 Task: Create a due date automation trigger when advanced on, on the monday before a card is due add fields with custom field "Resume" set to a date more than 1 working days ago at 11:00 AM.
Action: Mouse moved to (1146, 85)
Screenshot: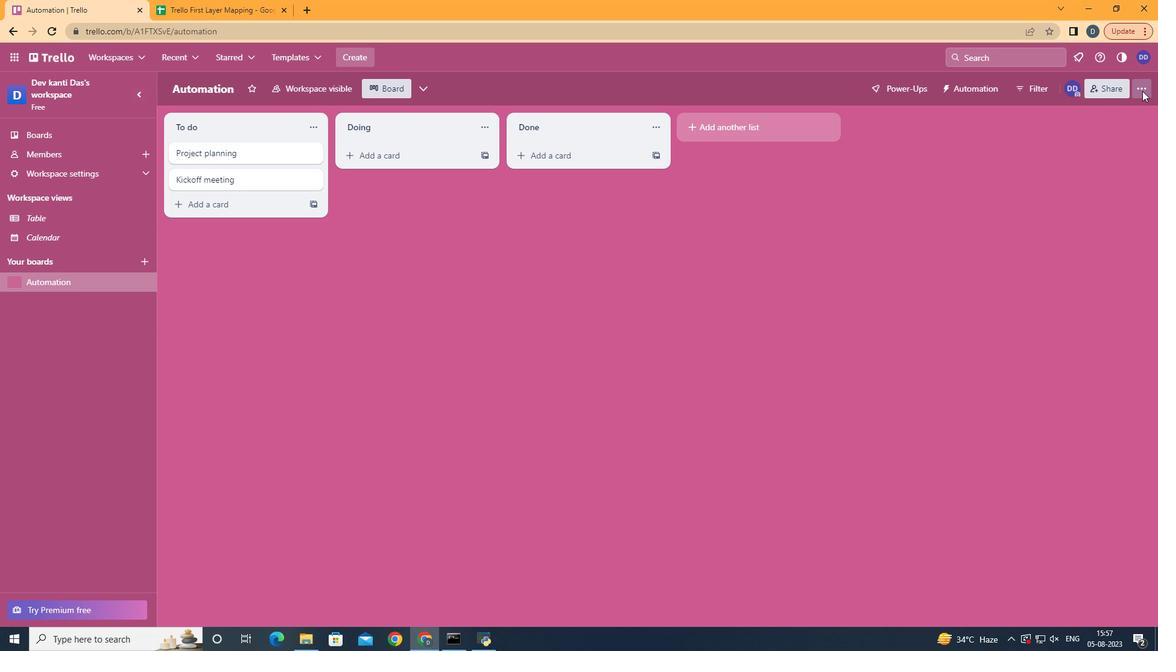 
Action: Mouse pressed left at (1146, 85)
Screenshot: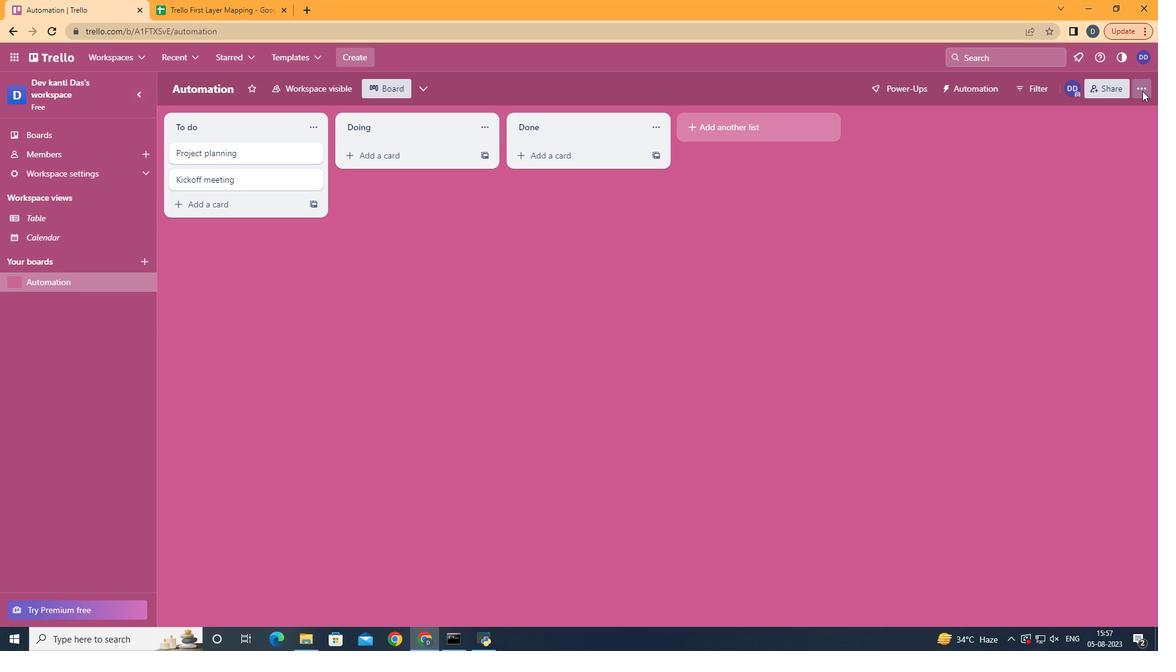 
Action: Mouse moved to (1068, 257)
Screenshot: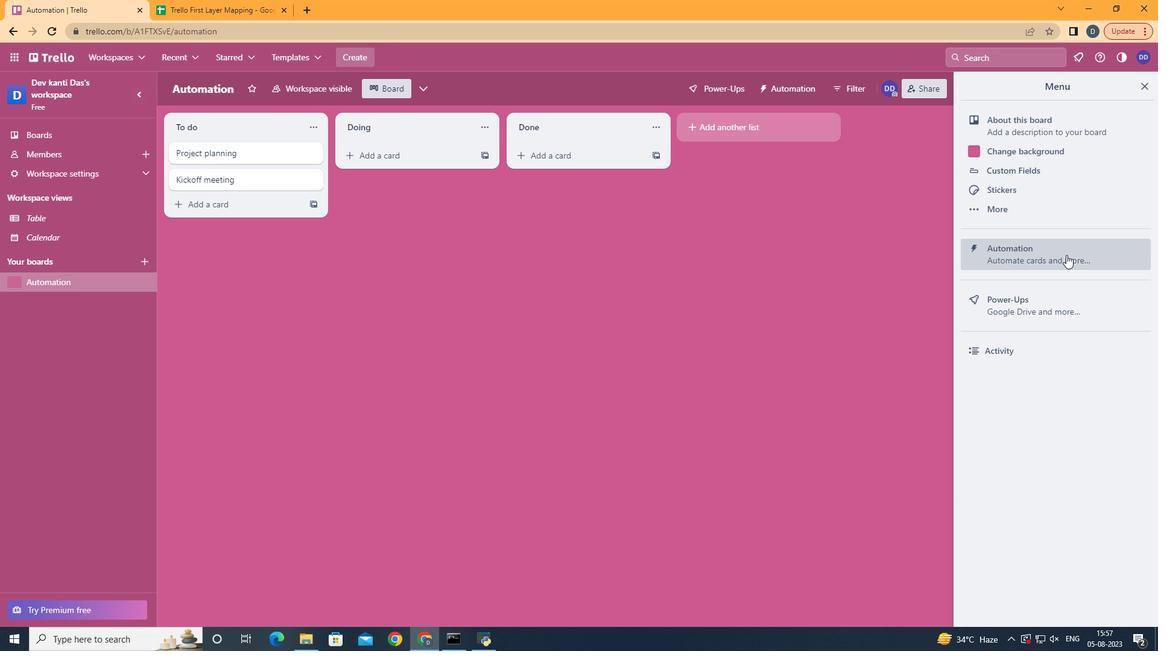 
Action: Mouse pressed left at (1068, 257)
Screenshot: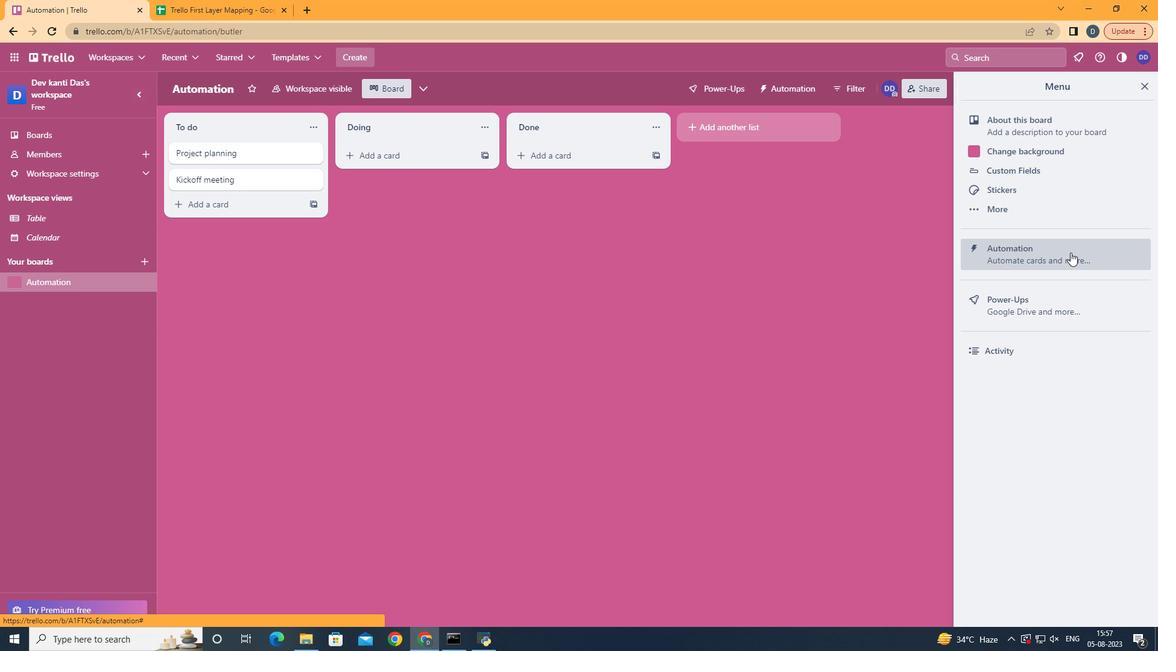 
Action: Mouse moved to (249, 238)
Screenshot: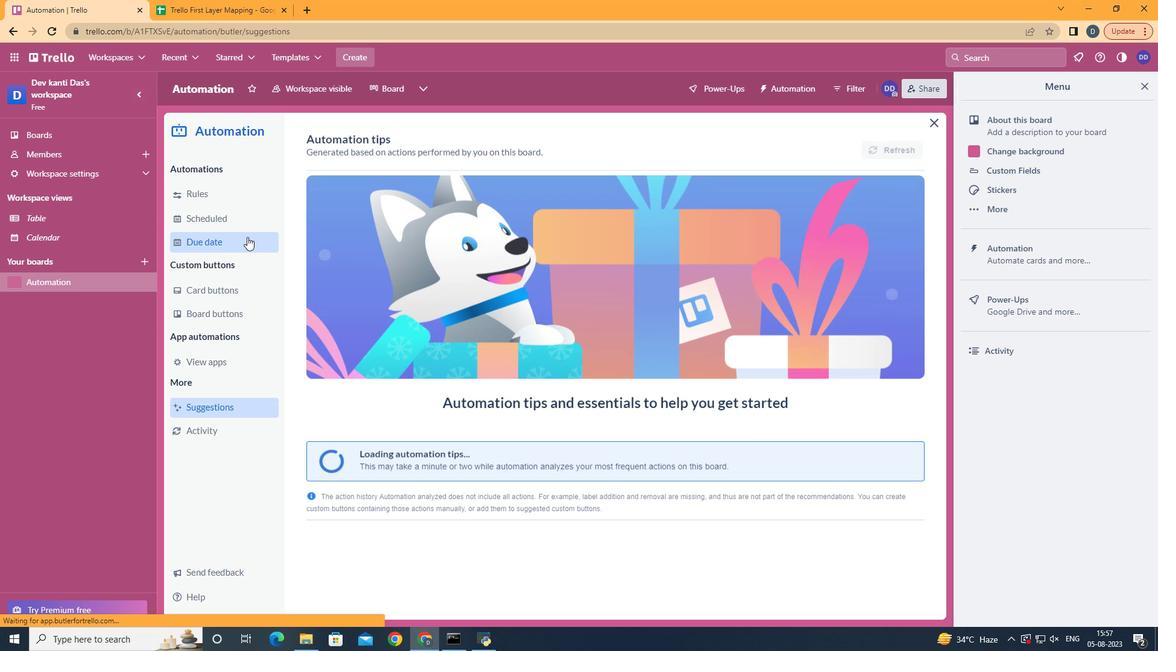 
Action: Mouse pressed left at (249, 238)
Screenshot: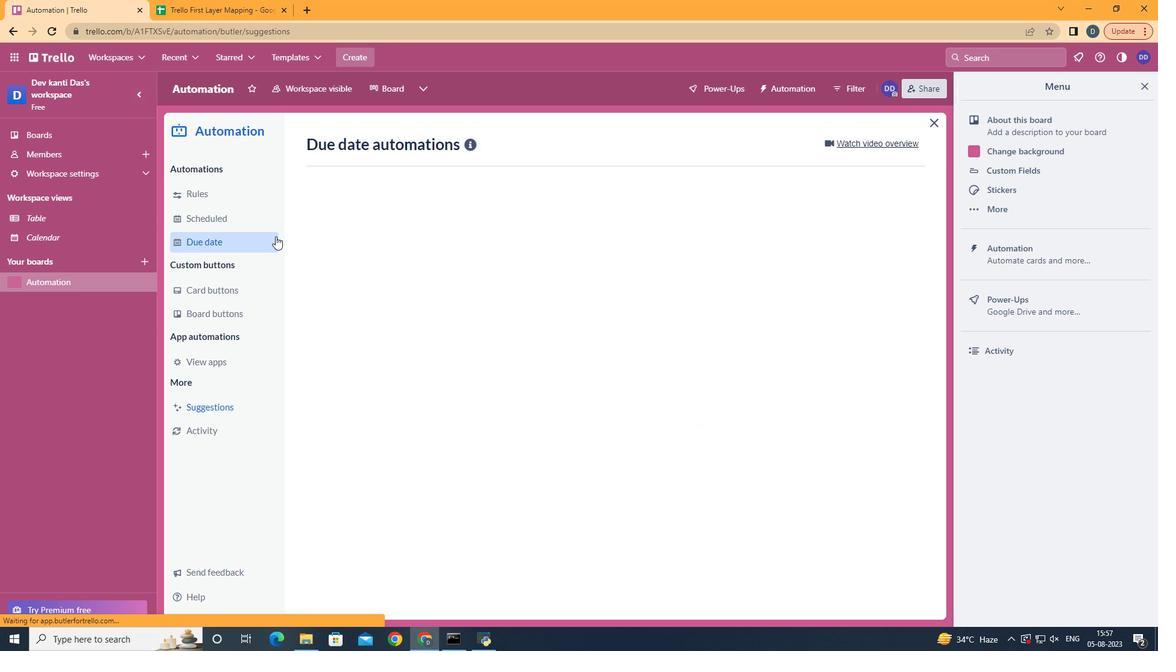 
Action: Mouse moved to (845, 149)
Screenshot: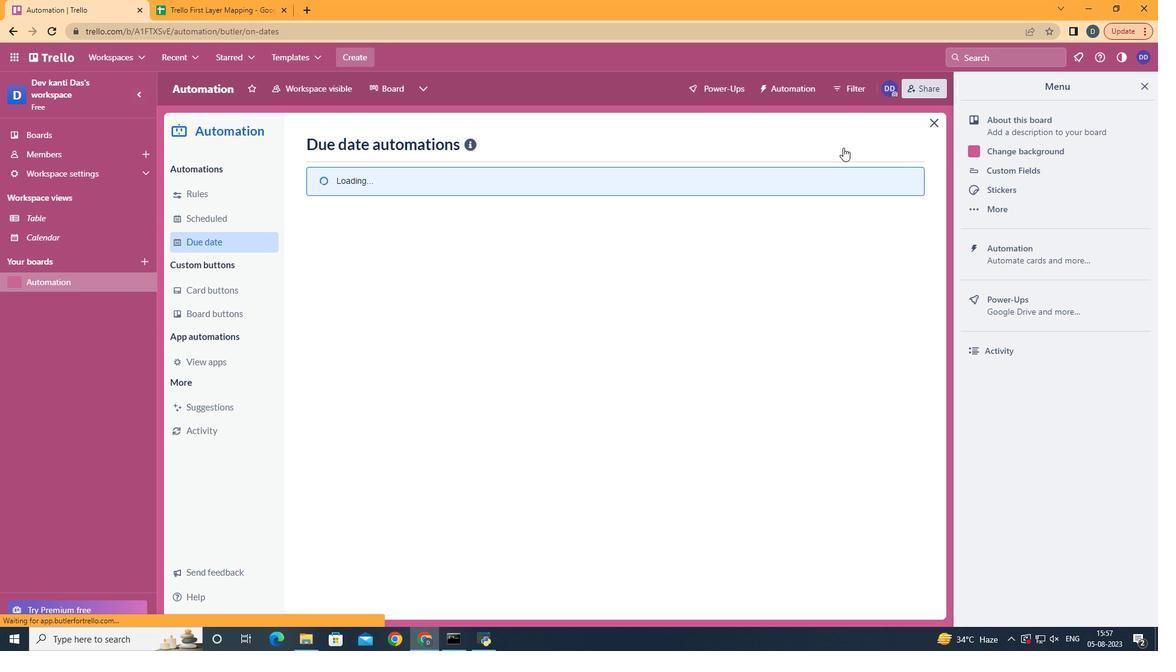 
Action: Mouse pressed left at (845, 149)
Screenshot: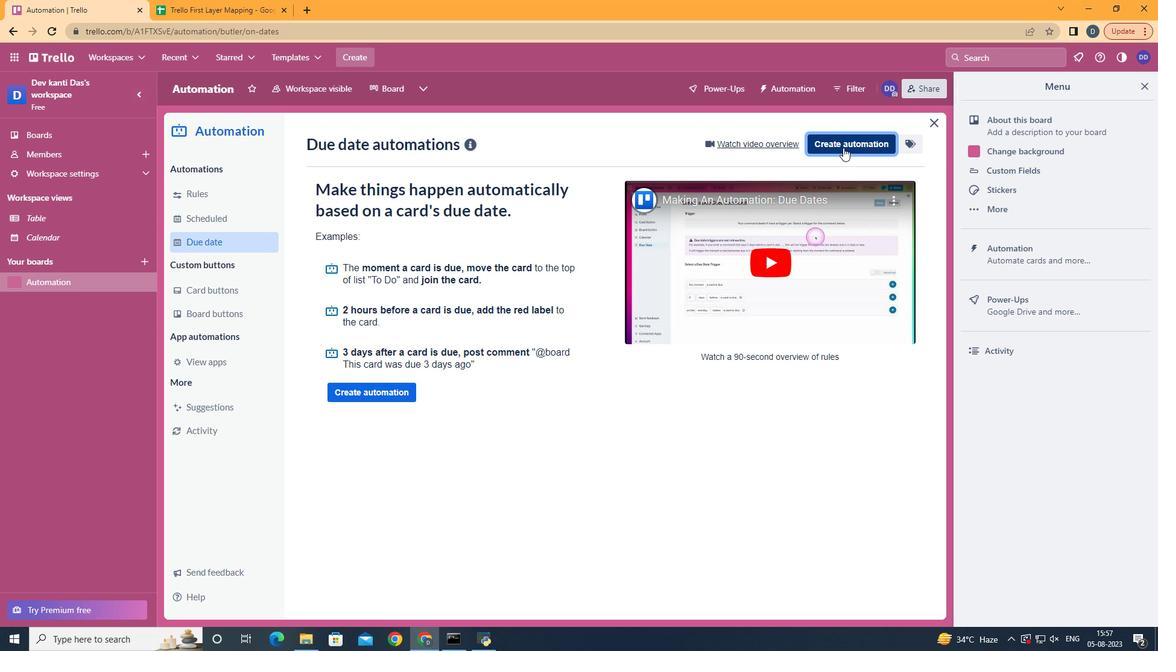 
Action: Mouse moved to (660, 252)
Screenshot: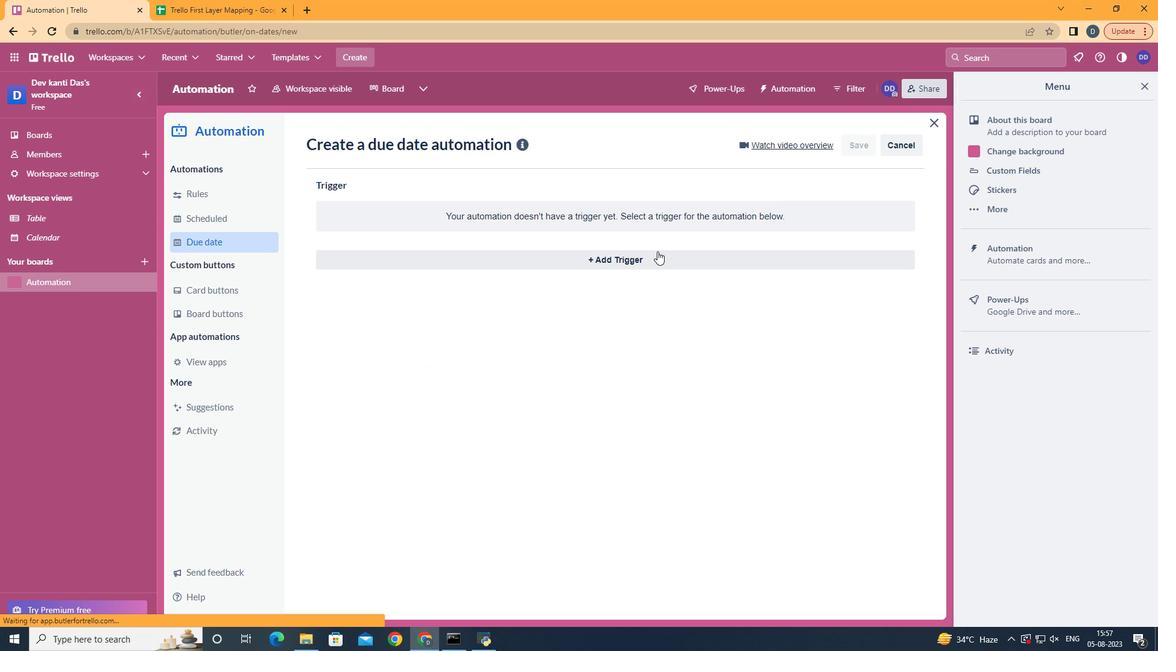 
Action: Mouse pressed left at (660, 252)
Screenshot: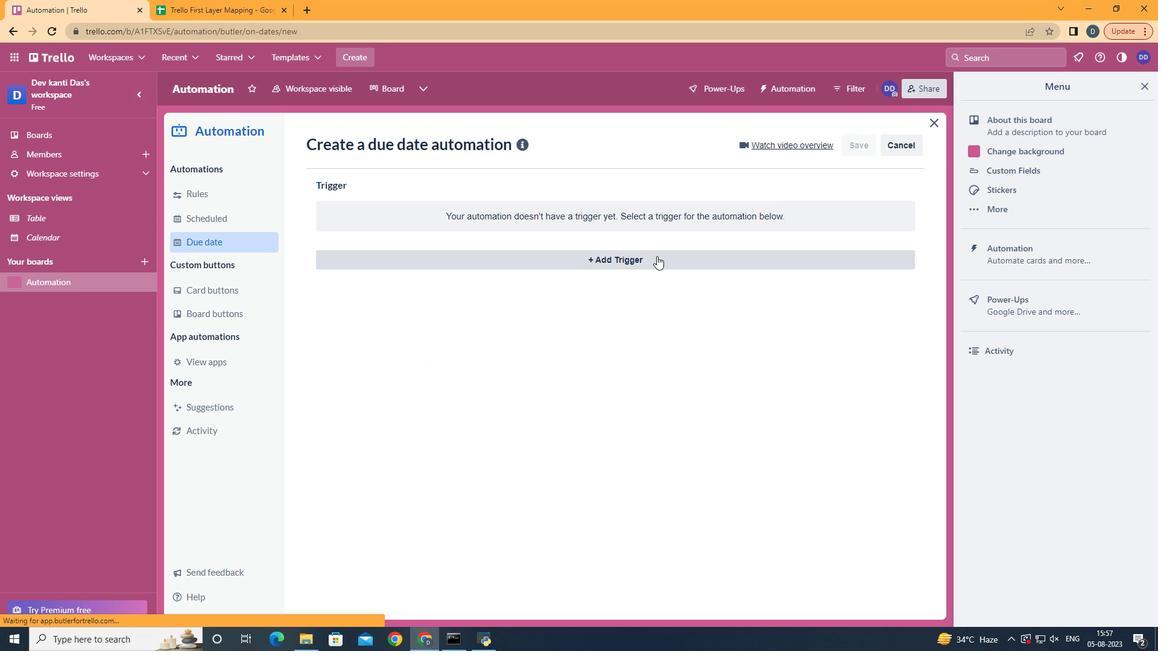 
Action: Mouse moved to (658, 259)
Screenshot: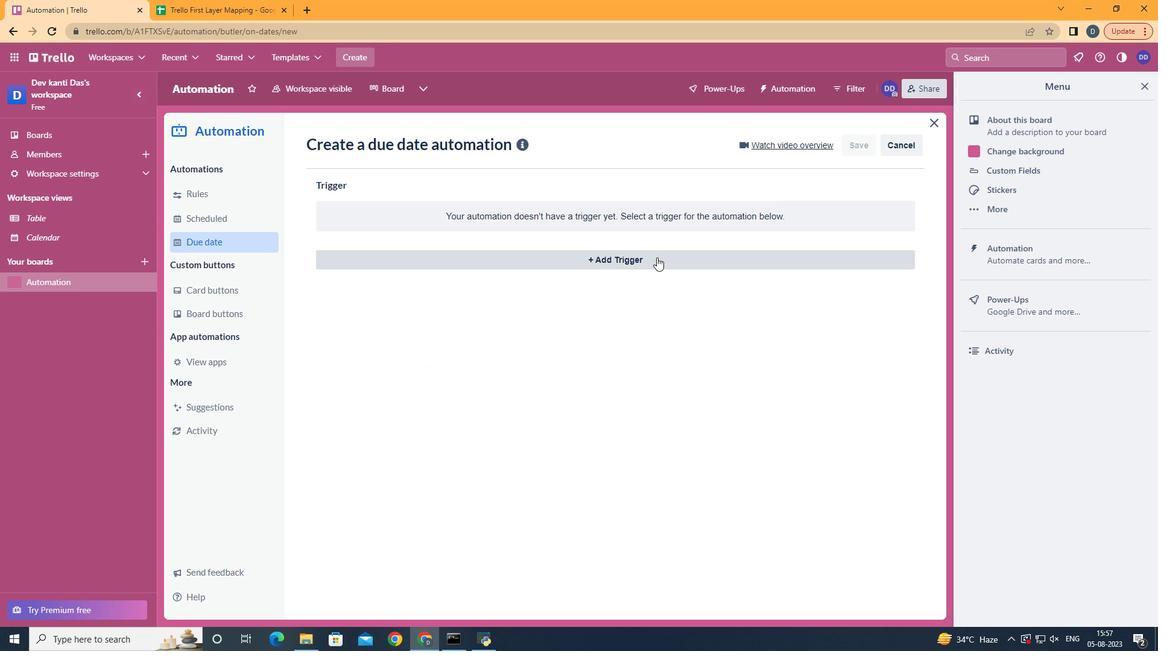 
Action: Mouse pressed left at (658, 259)
Screenshot: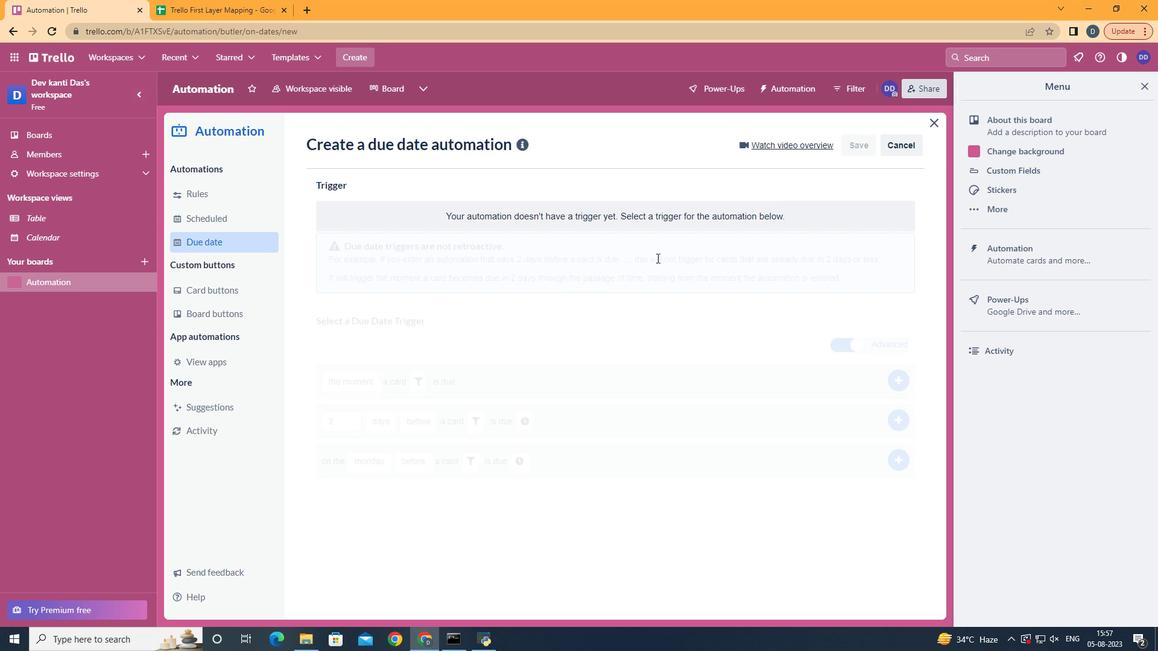 
Action: Mouse moved to (363, 313)
Screenshot: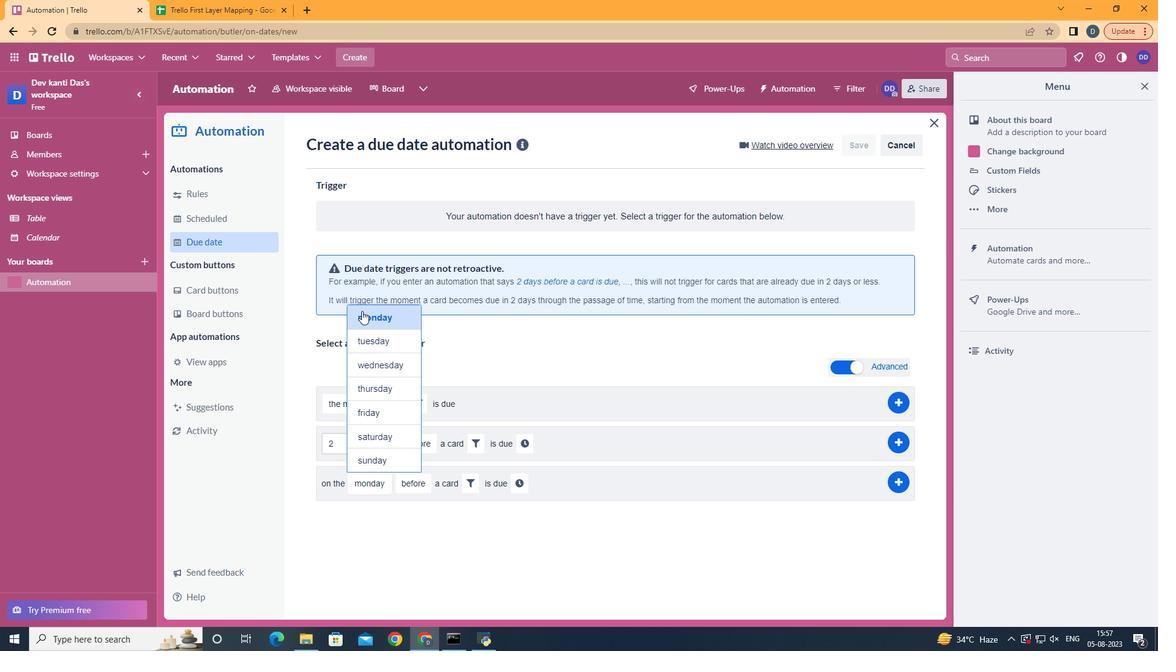 
Action: Mouse pressed left at (363, 313)
Screenshot: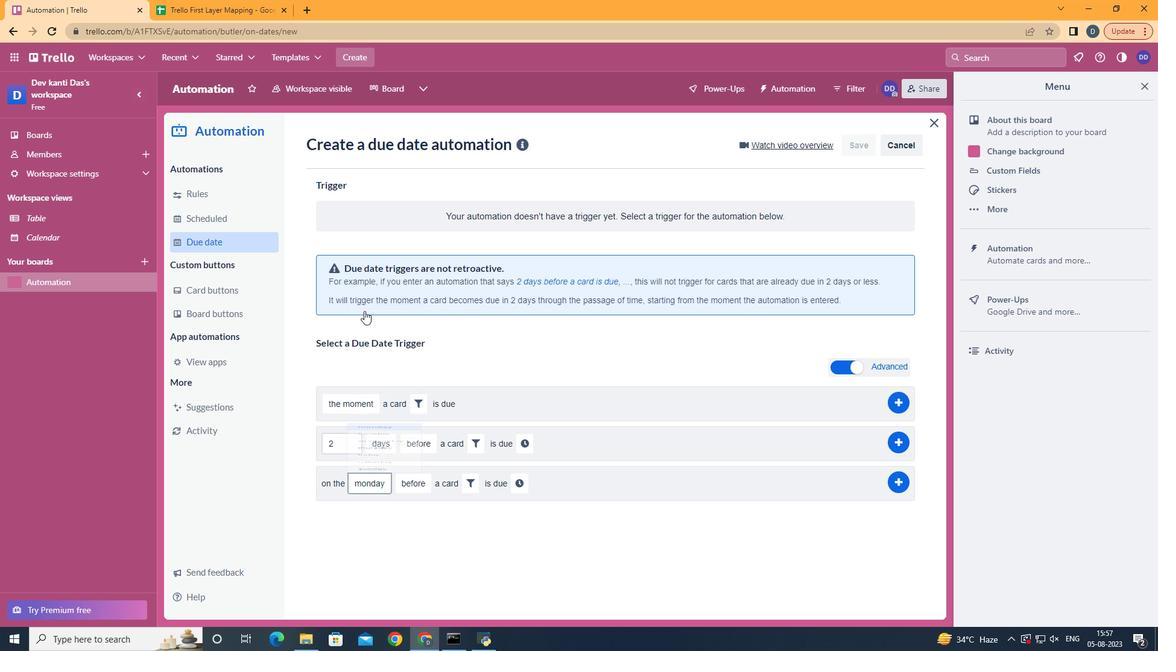 
Action: Mouse moved to (418, 512)
Screenshot: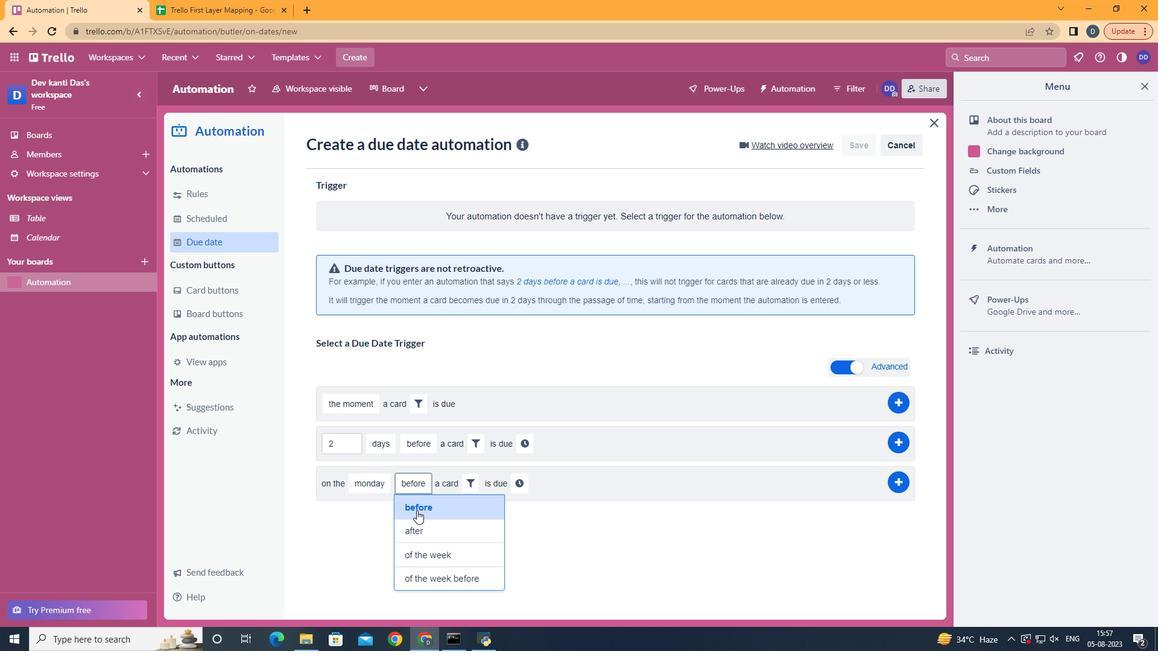 
Action: Mouse pressed left at (418, 512)
Screenshot: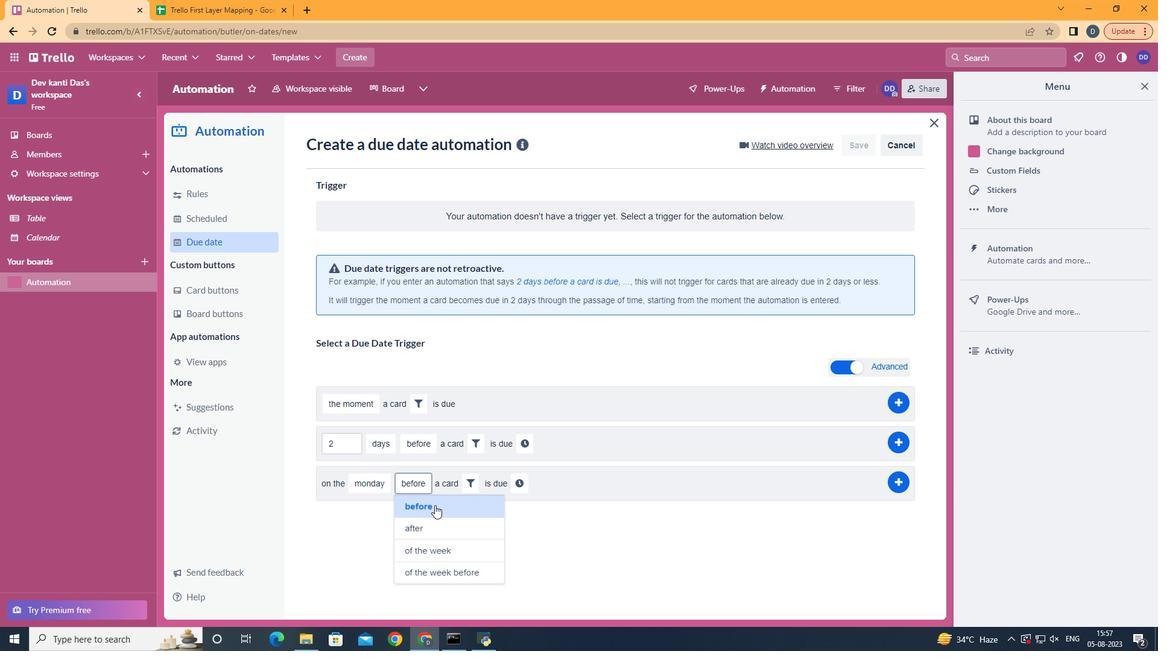 
Action: Mouse moved to (471, 491)
Screenshot: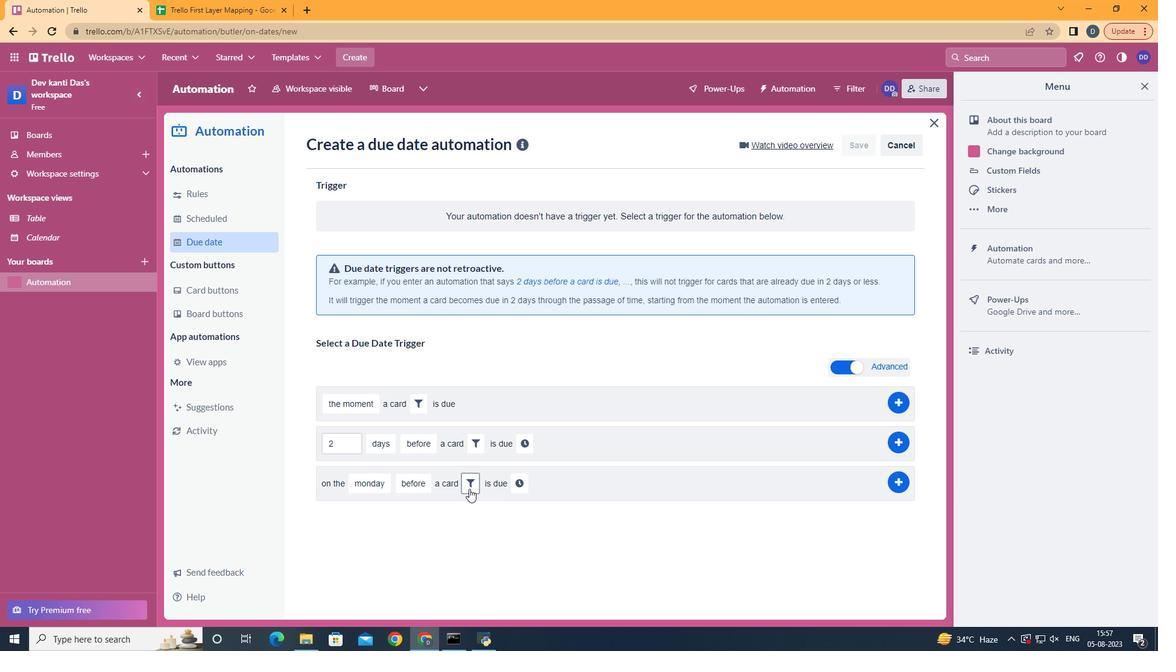 
Action: Mouse pressed left at (471, 491)
Screenshot: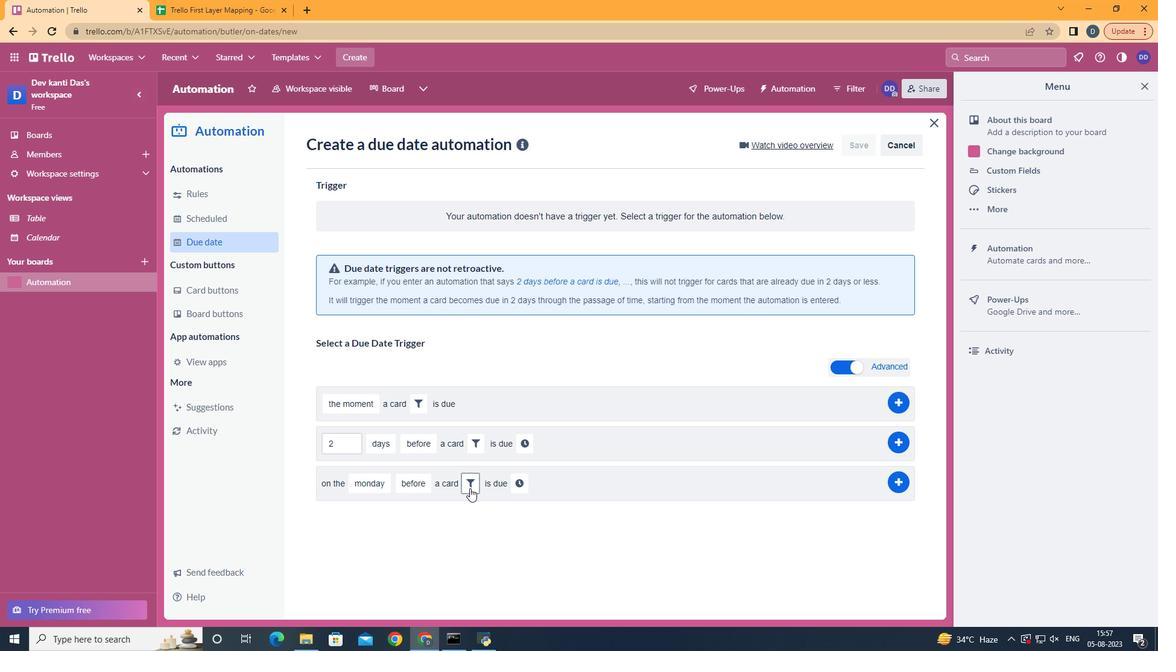 
Action: Mouse moved to (664, 527)
Screenshot: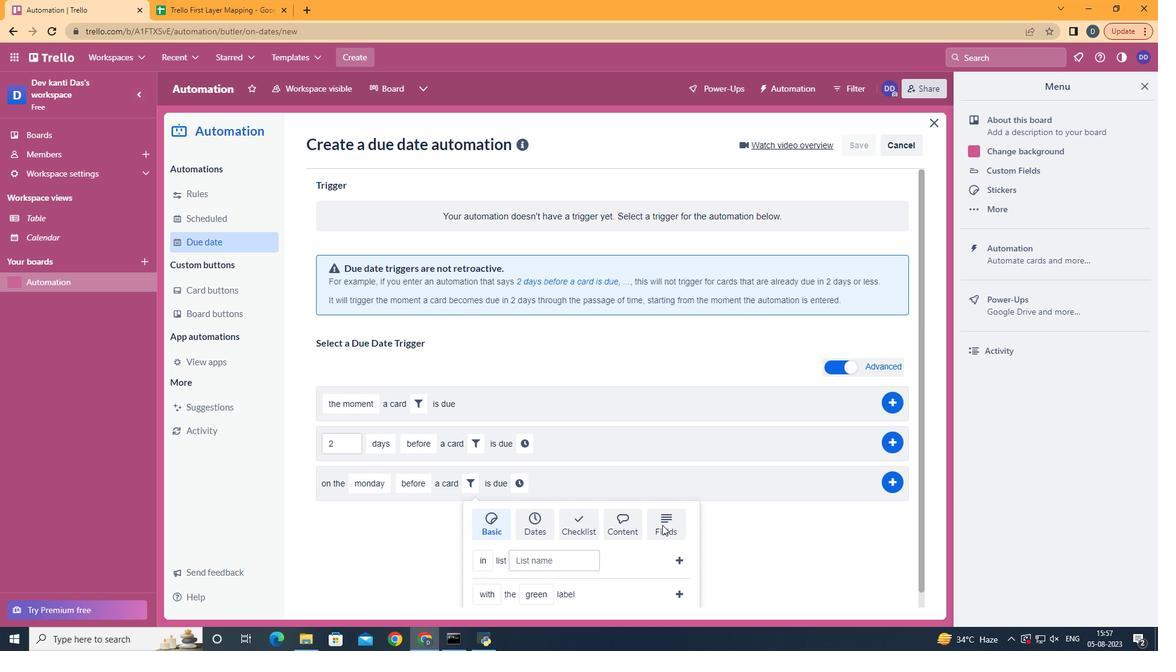 
Action: Mouse pressed left at (664, 527)
Screenshot: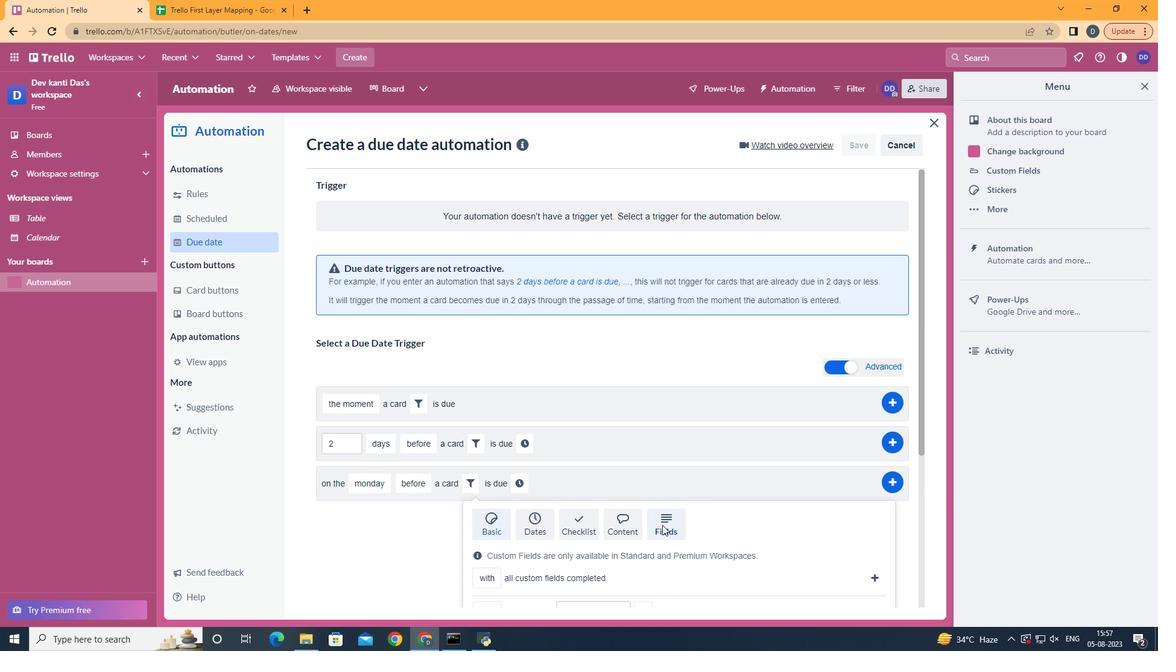 
Action: Mouse scrolled (664, 526) with delta (0, 0)
Screenshot: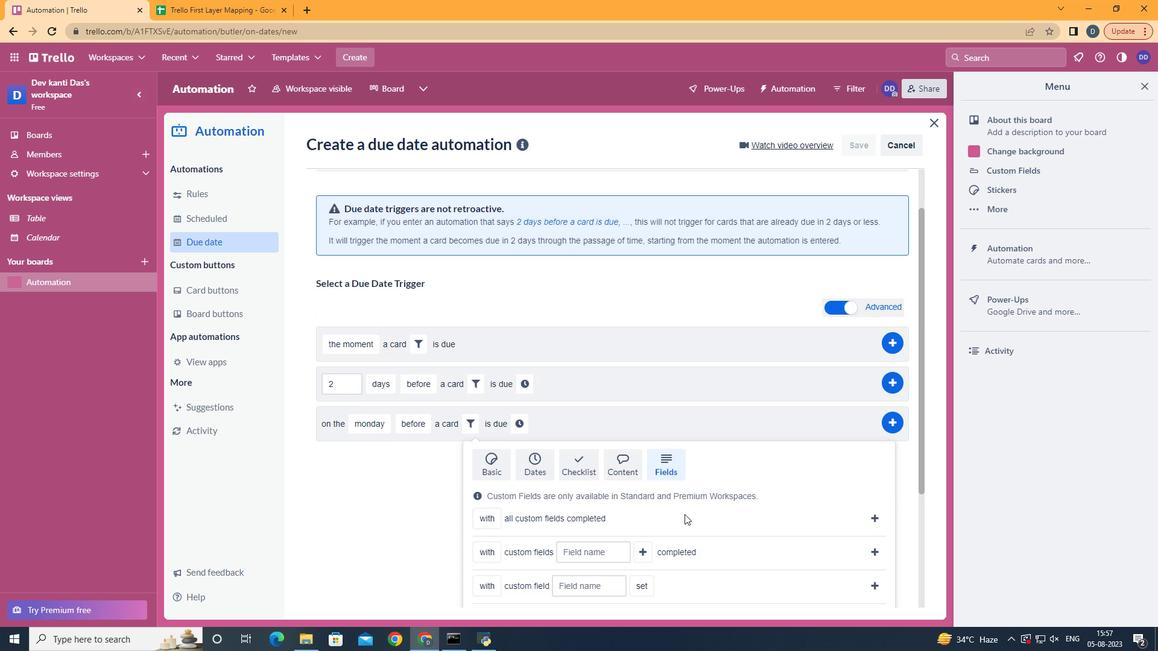 
Action: Mouse scrolled (664, 526) with delta (0, 0)
Screenshot: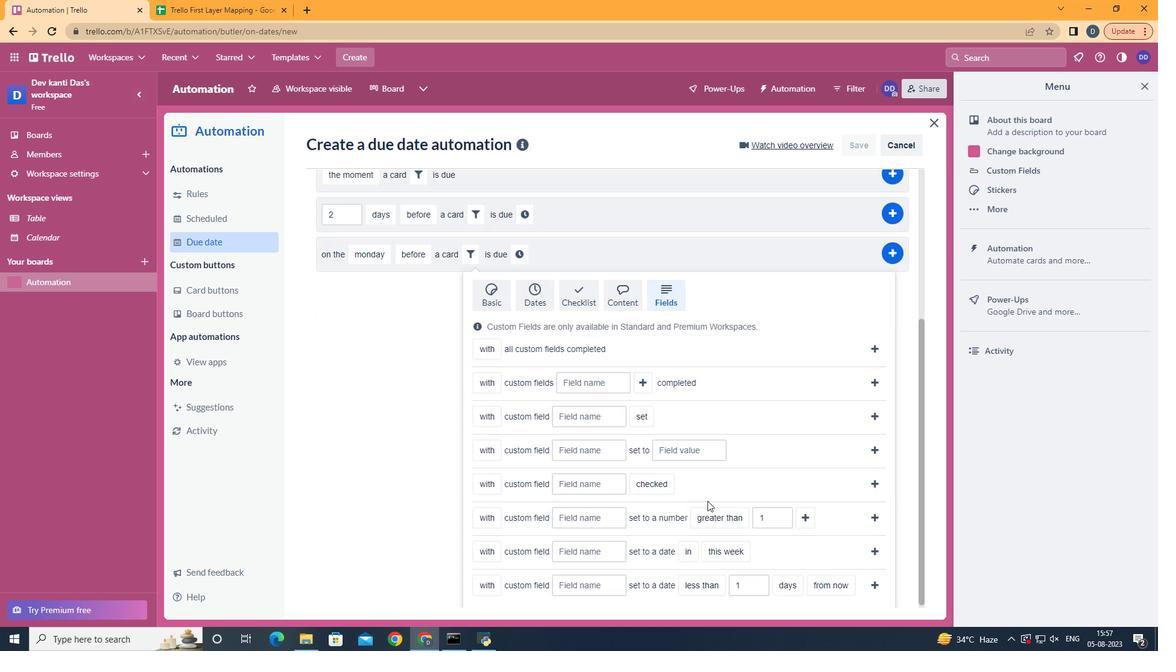 
Action: Mouse scrolled (664, 526) with delta (0, 0)
Screenshot: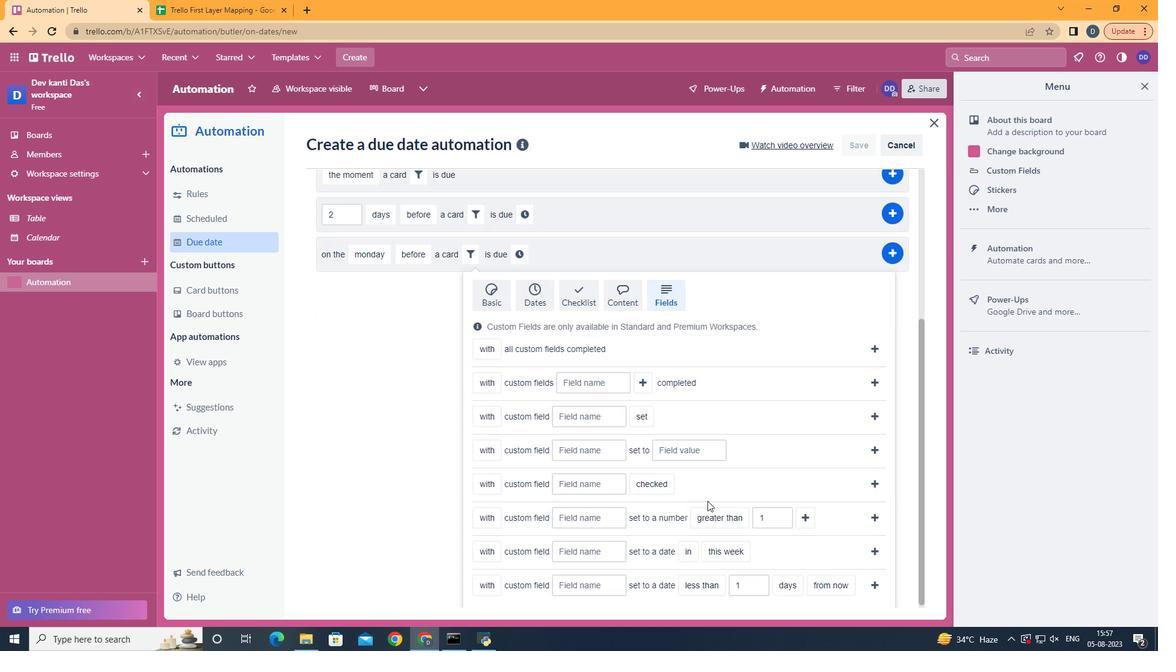 
Action: Mouse scrolled (664, 526) with delta (0, 0)
Screenshot: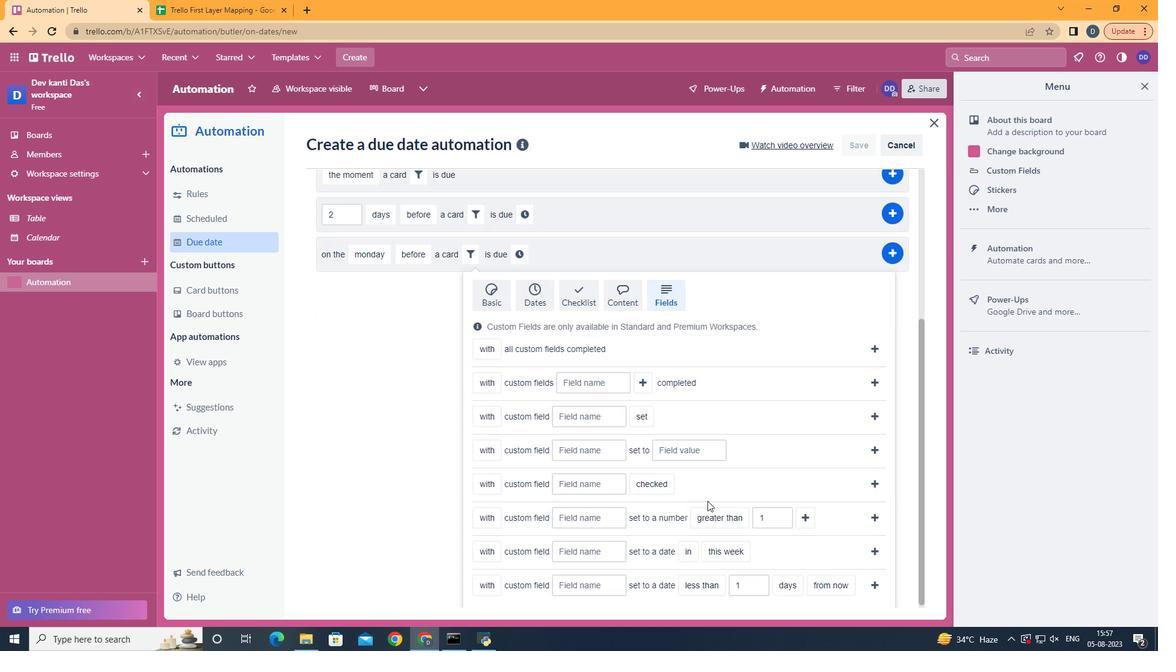 
Action: Mouse scrolled (664, 526) with delta (0, 0)
Screenshot: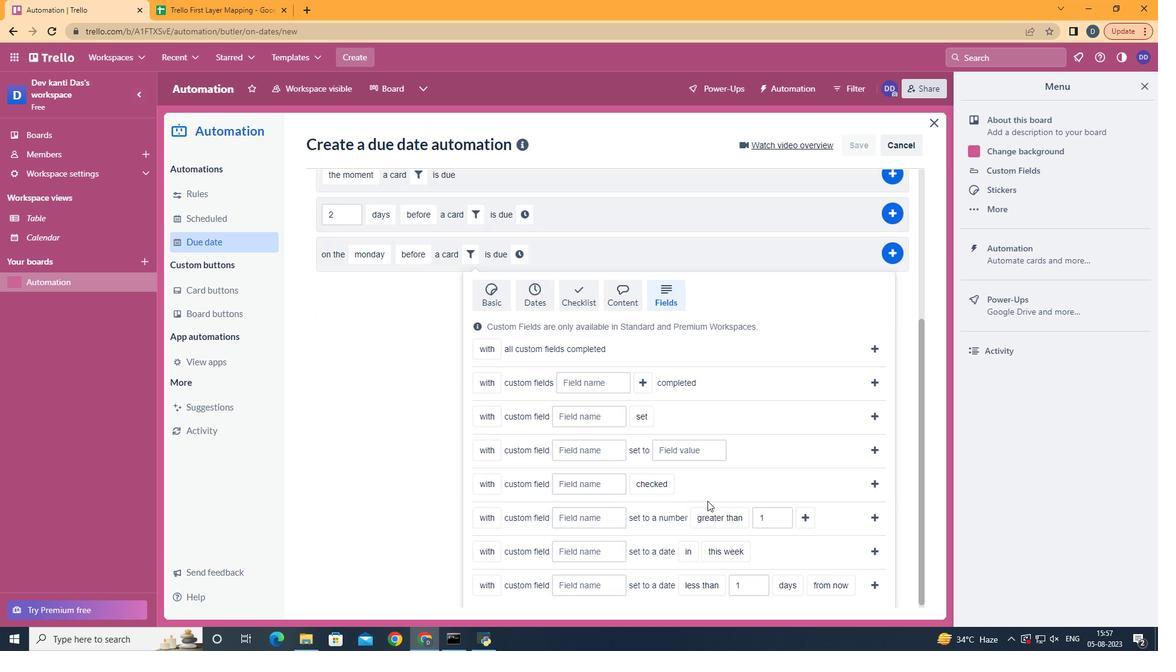 
Action: Mouse scrolled (664, 526) with delta (0, 0)
Screenshot: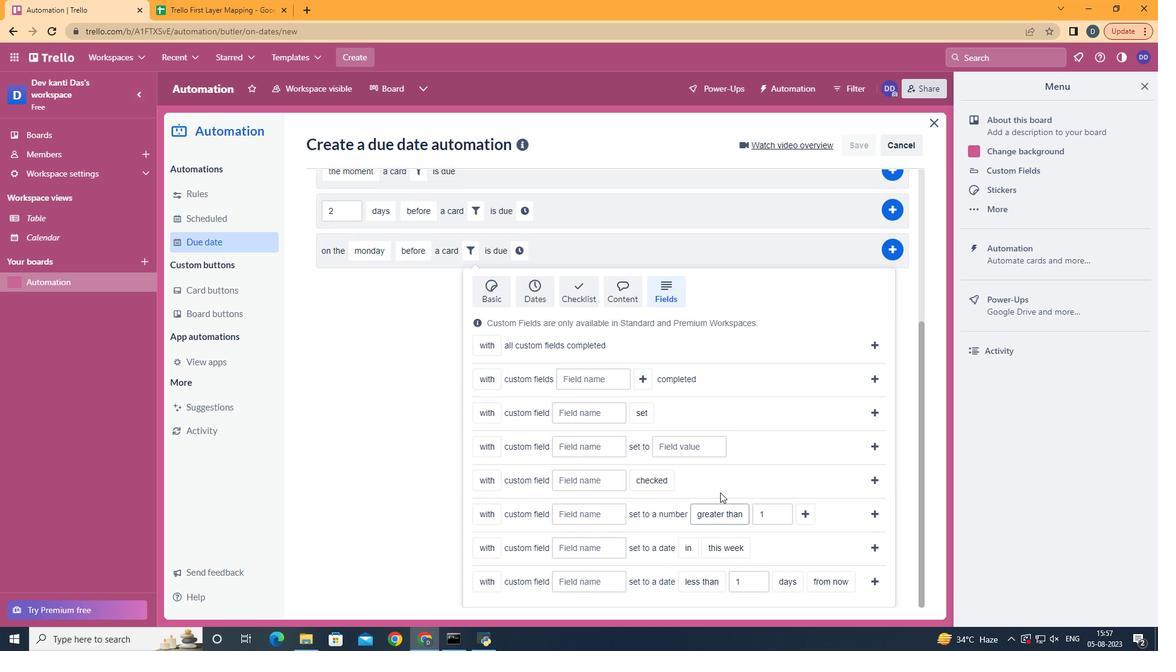 
Action: Mouse moved to (512, 539)
Screenshot: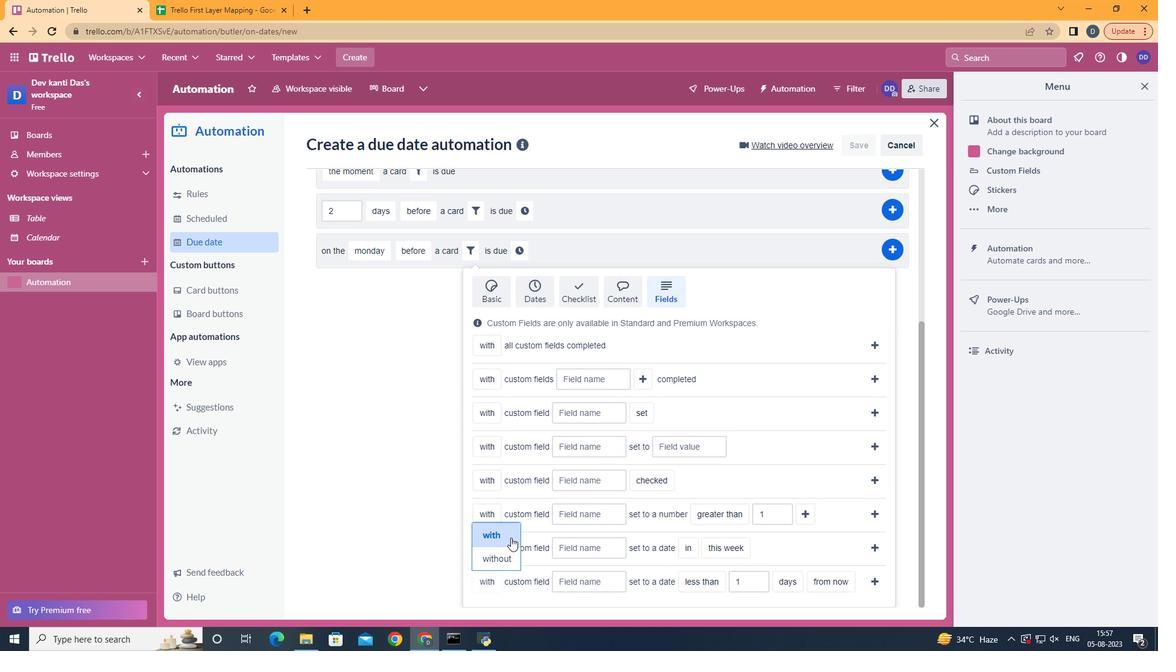
Action: Mouse pressed left at (512, 539)
Screenshot: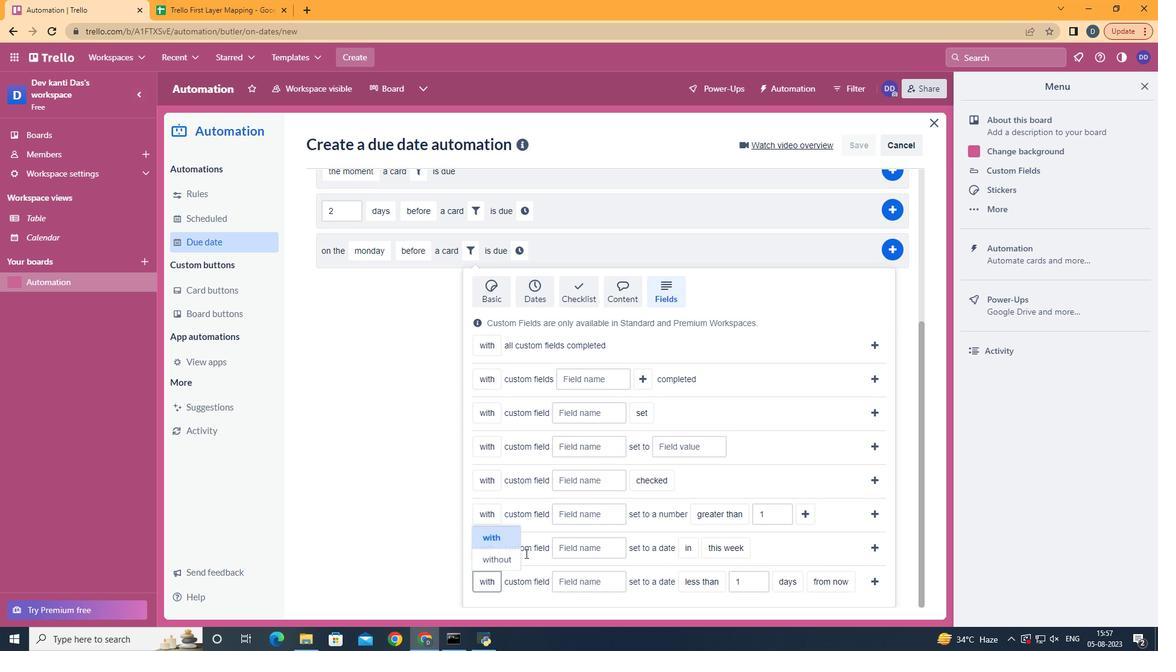 
Action: Mouse moved to (596, 581)
Screenshot: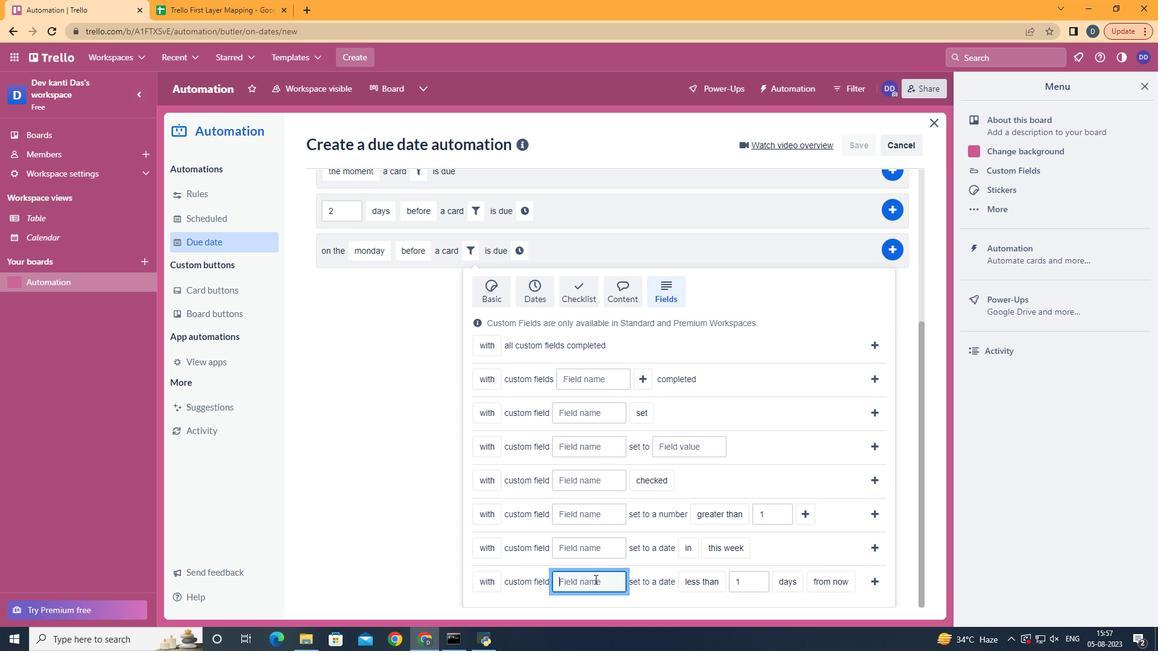 
Action: Mouse pressed left at (596, 581)
Screenshot: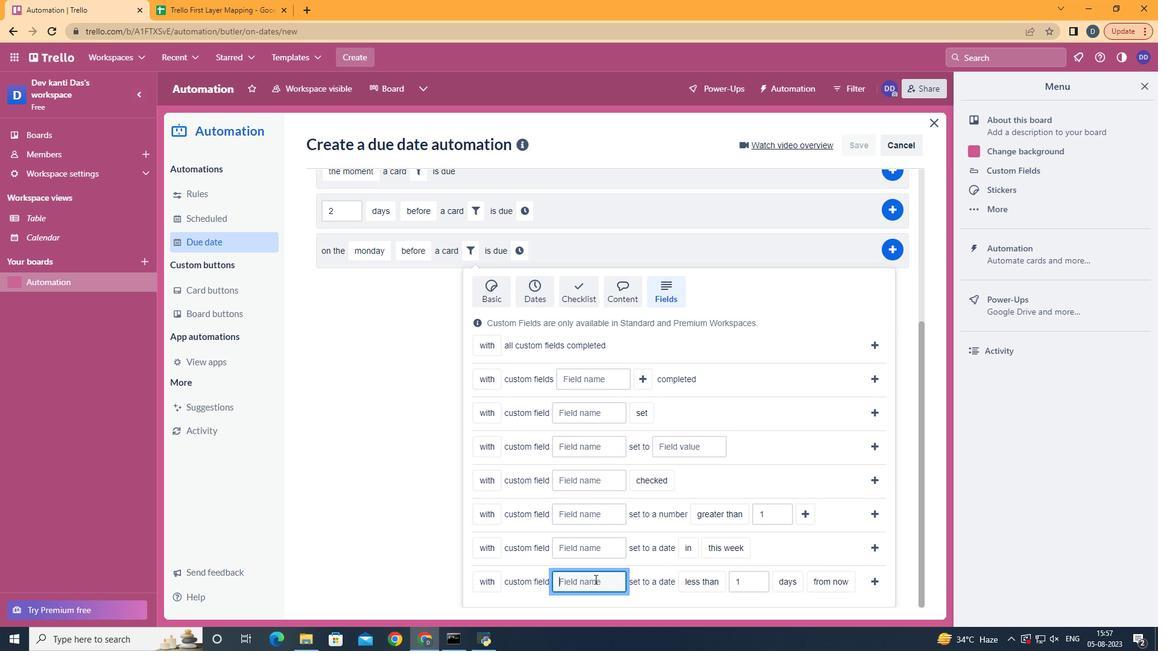 
Action: Key pressed <Key.shift>Resume
Screenshot: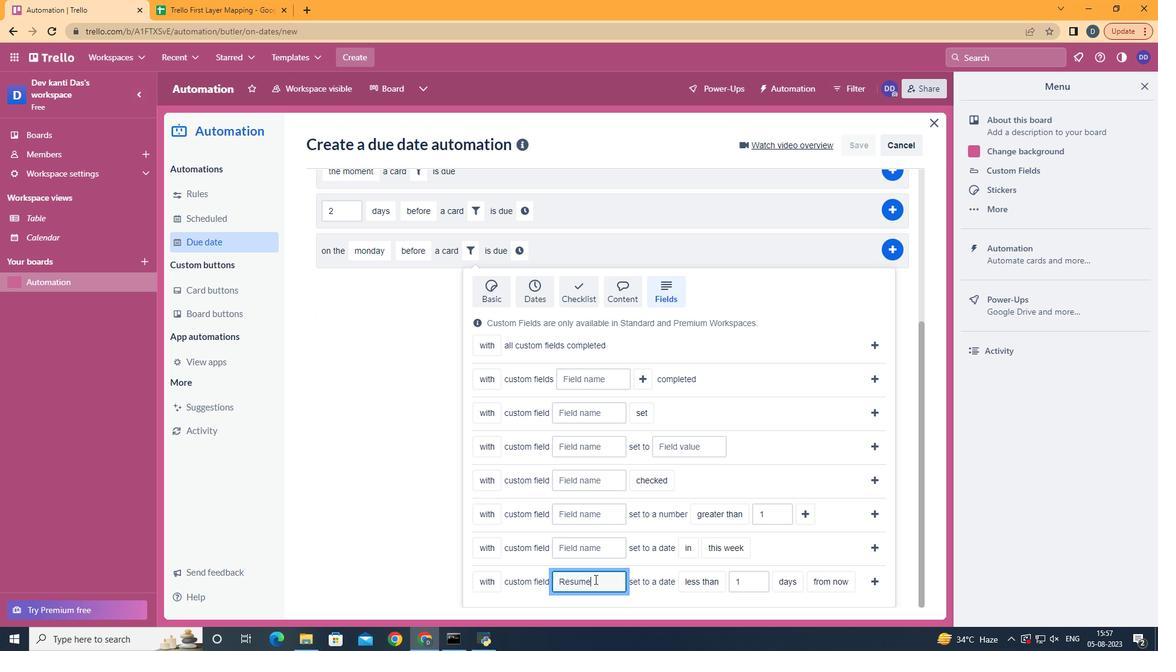 
Action: Mouse moved to (710, 535)
Screenshot: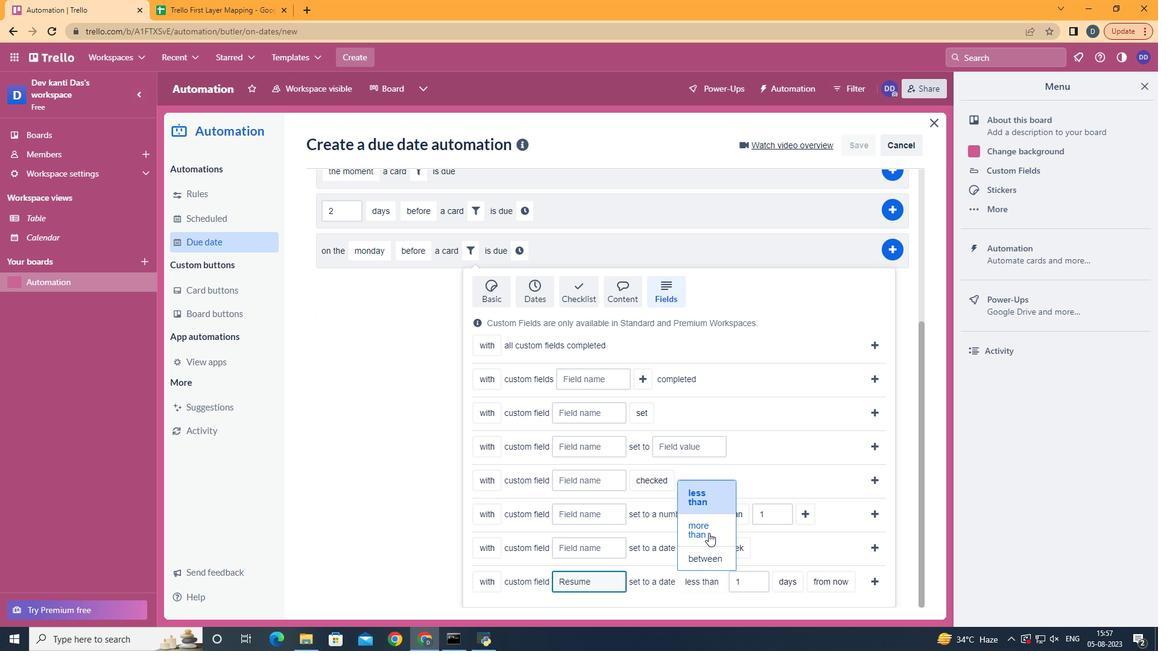 
Action: Mouse pressed left at (710, 535)
Screenshot: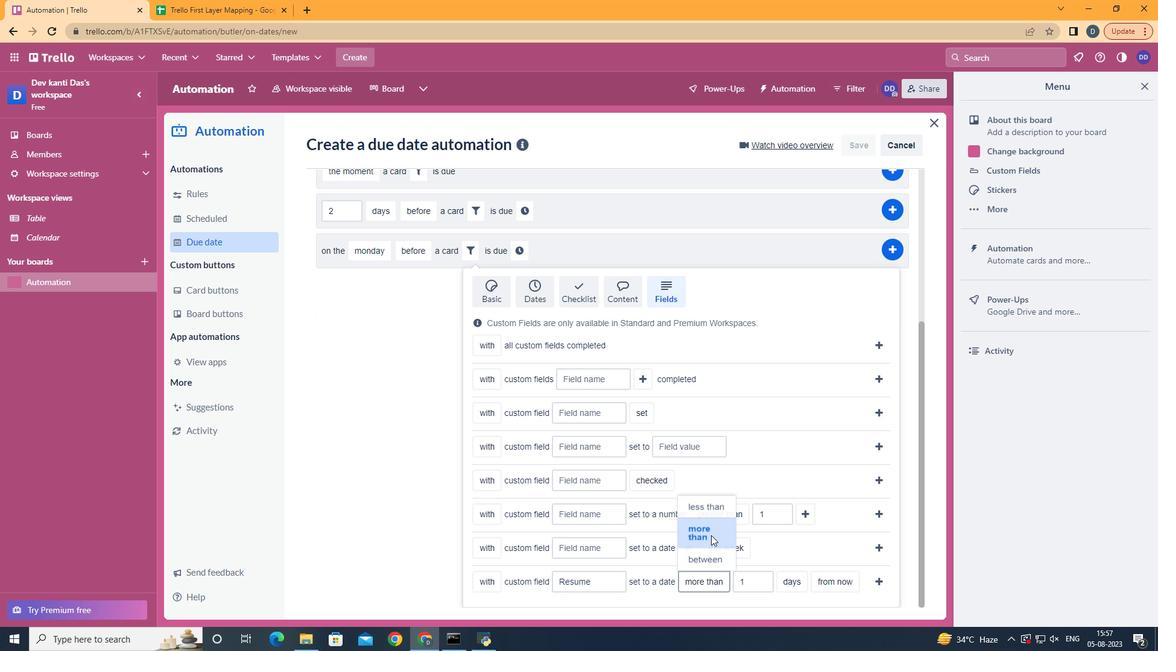 
Action: Mouse moved to (806, 565)
Screenshot: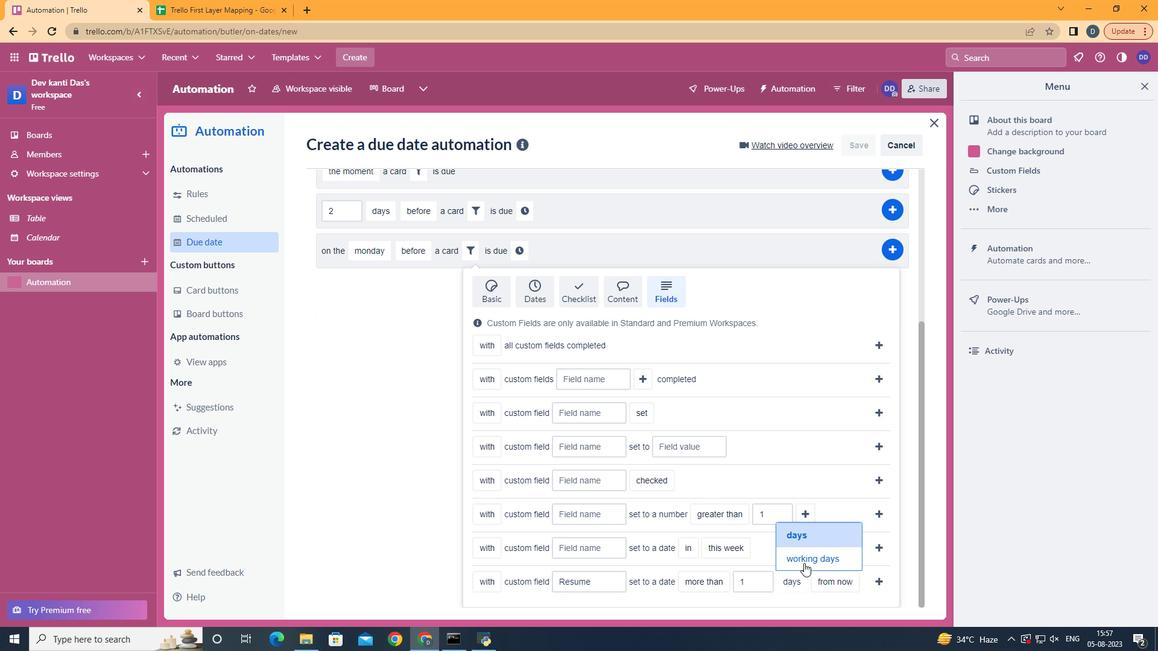 
Action: Mouse pressed left at (806, 565)
Screenshot: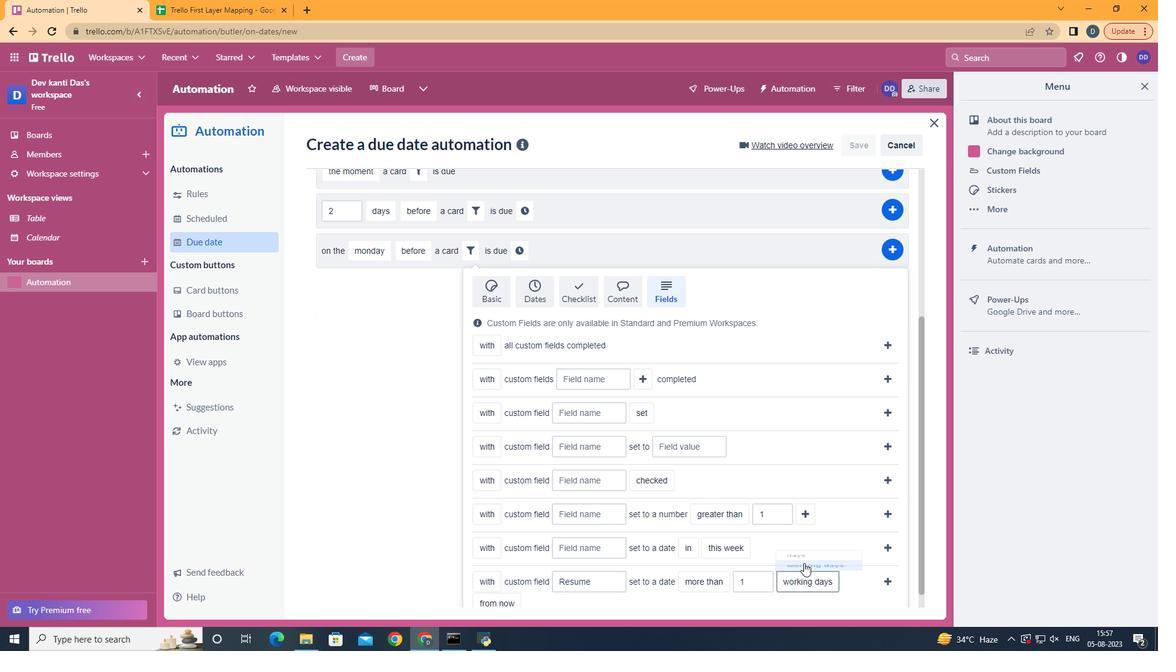 
Action: Mouse moved to (506, 585)
Screenshot: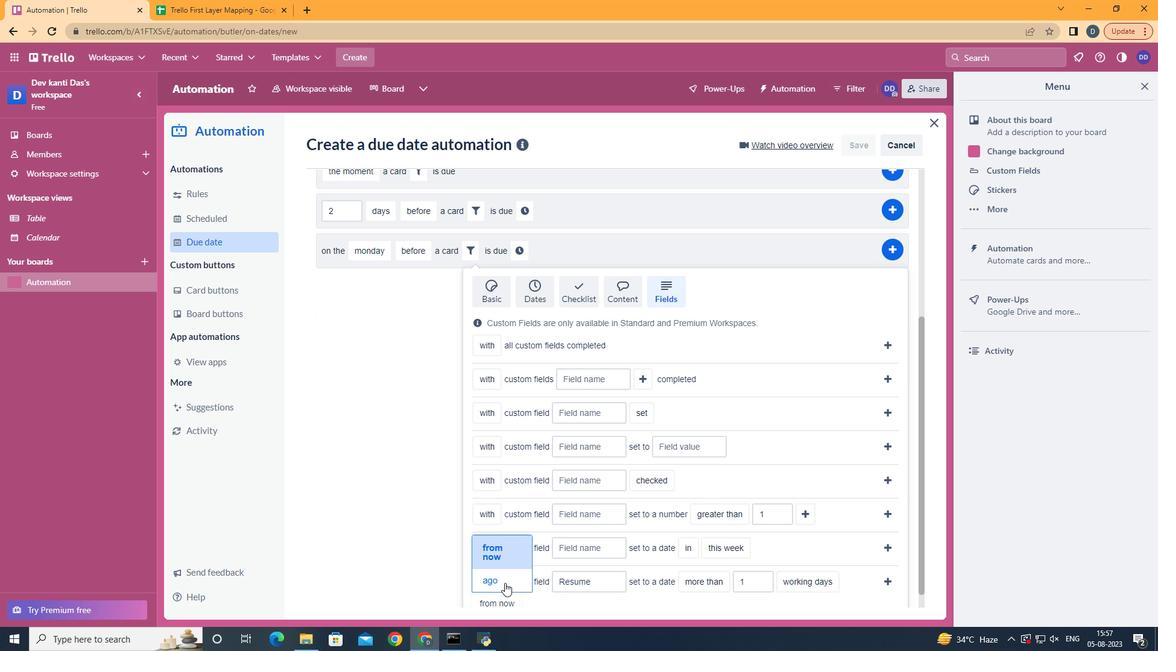 
Action: Mouse pressed left at (506, 585)
Screenshot: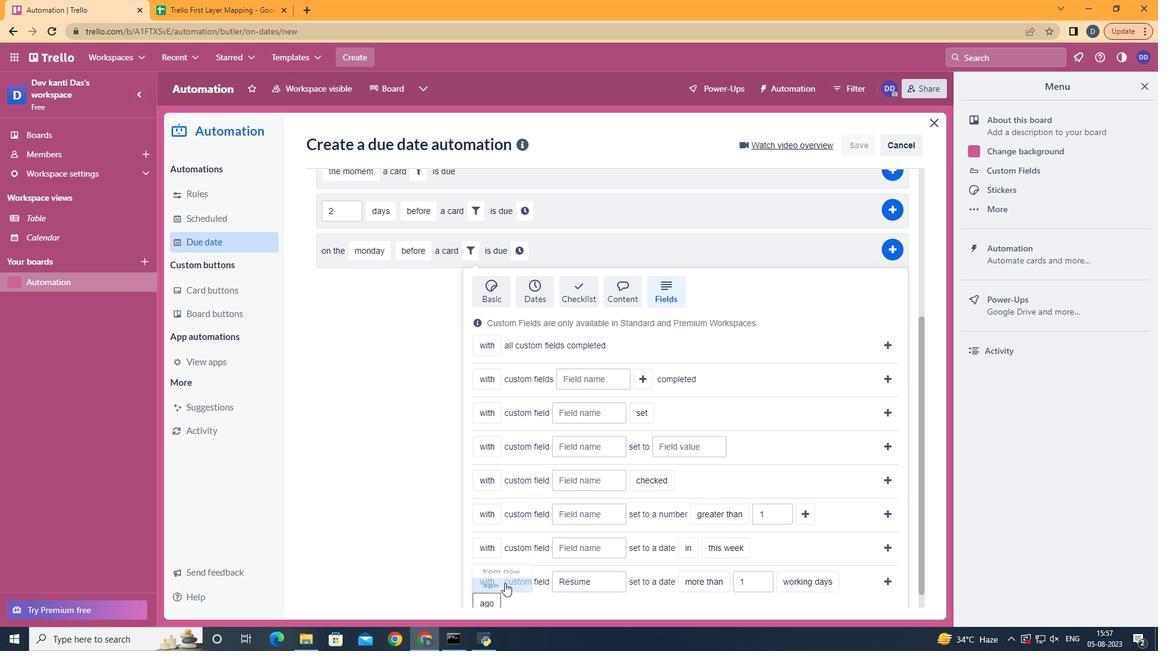 
Action: Mouse moved to (883, 586)
Screenshot: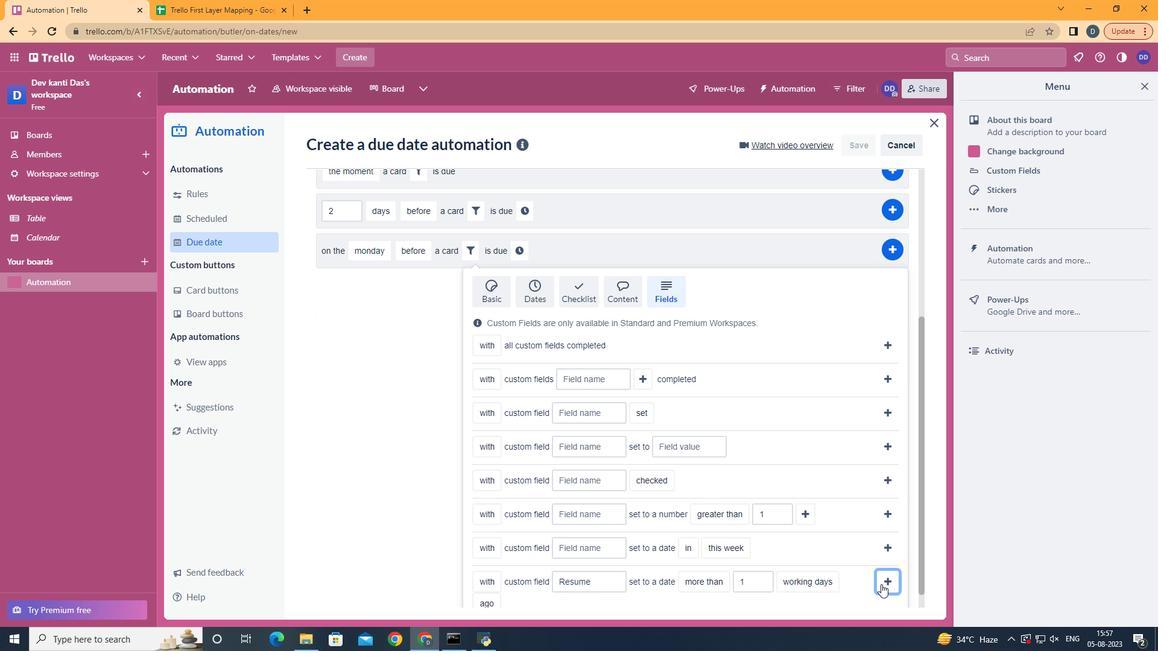 
Action: Mouse pressed left at (883, 586)
Screenshot: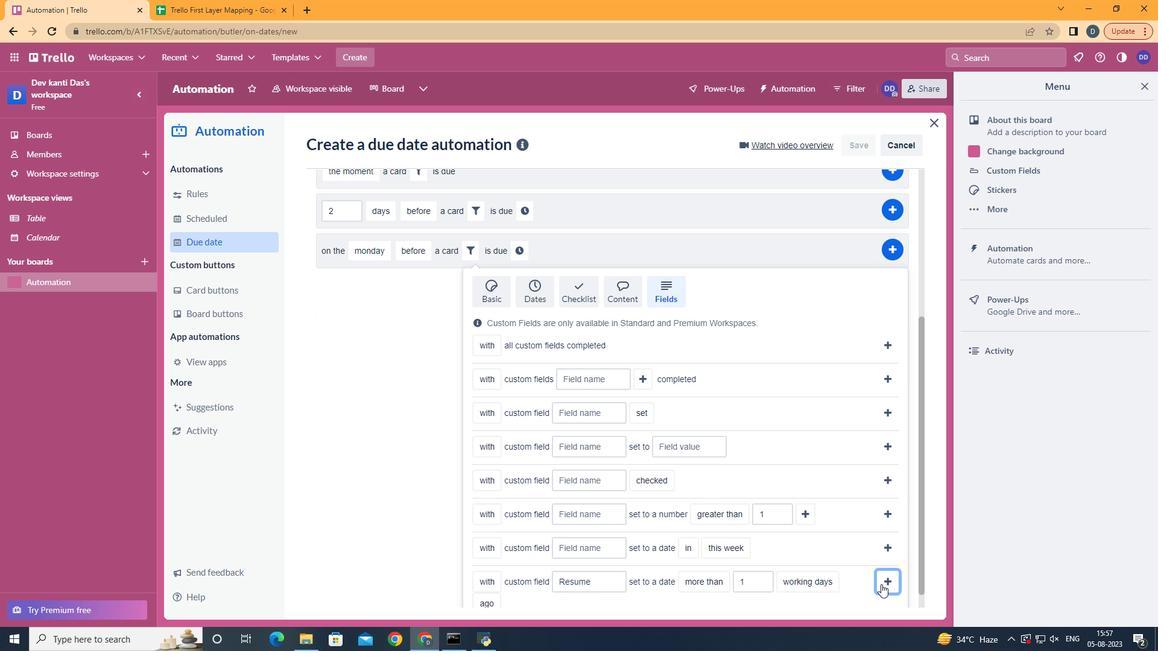 
Action: Mouse moved to (827, 491)
Screenshot: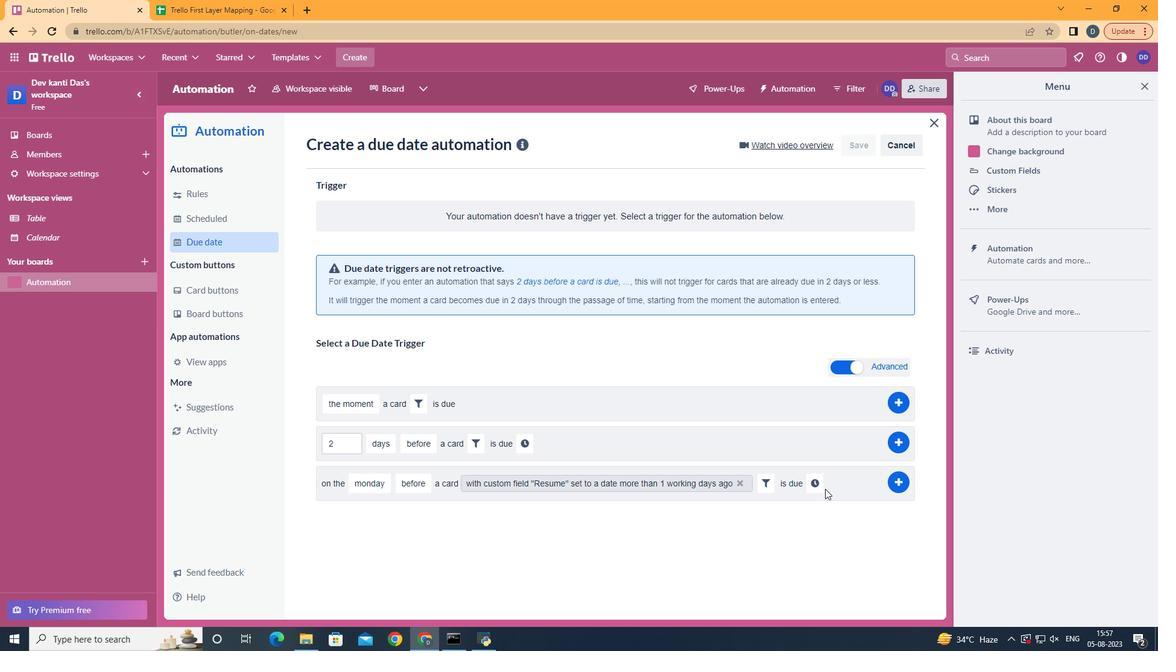 
Action: Mouse pressed left at (827, 491)
Screenshot: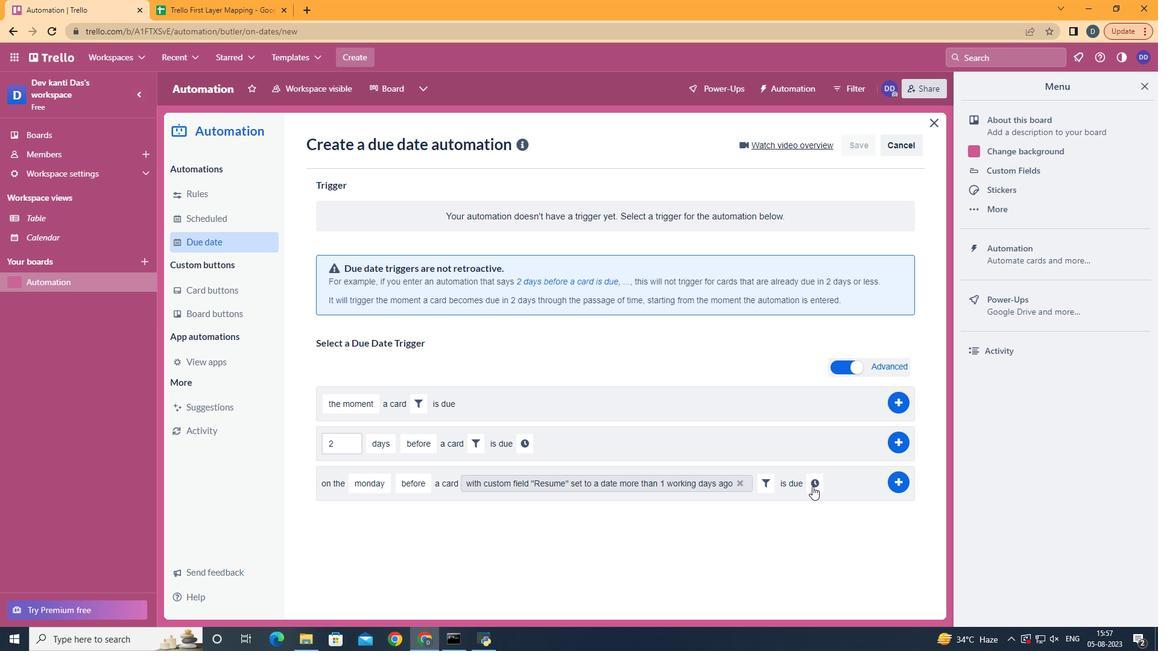 
Action: Mouse moved to (810, 488)
Screenshot: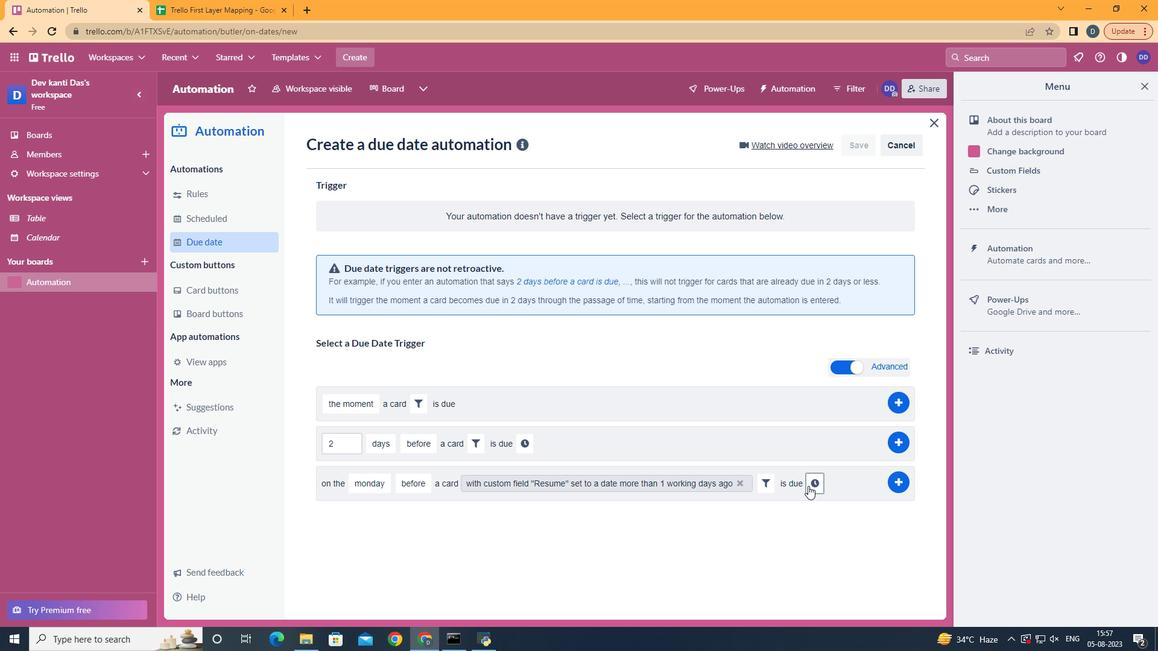 
Action: Mouse pressed left at (810, 488)
Screenshot: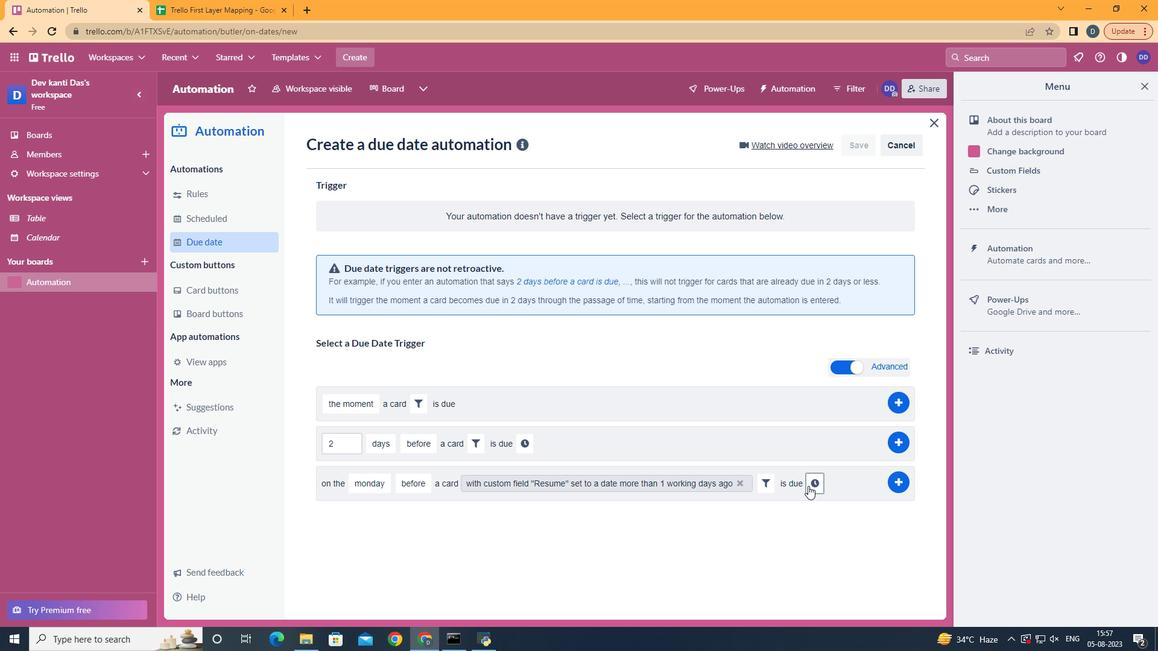 
Action: Mouse moved to (362, 516)
Screenshot: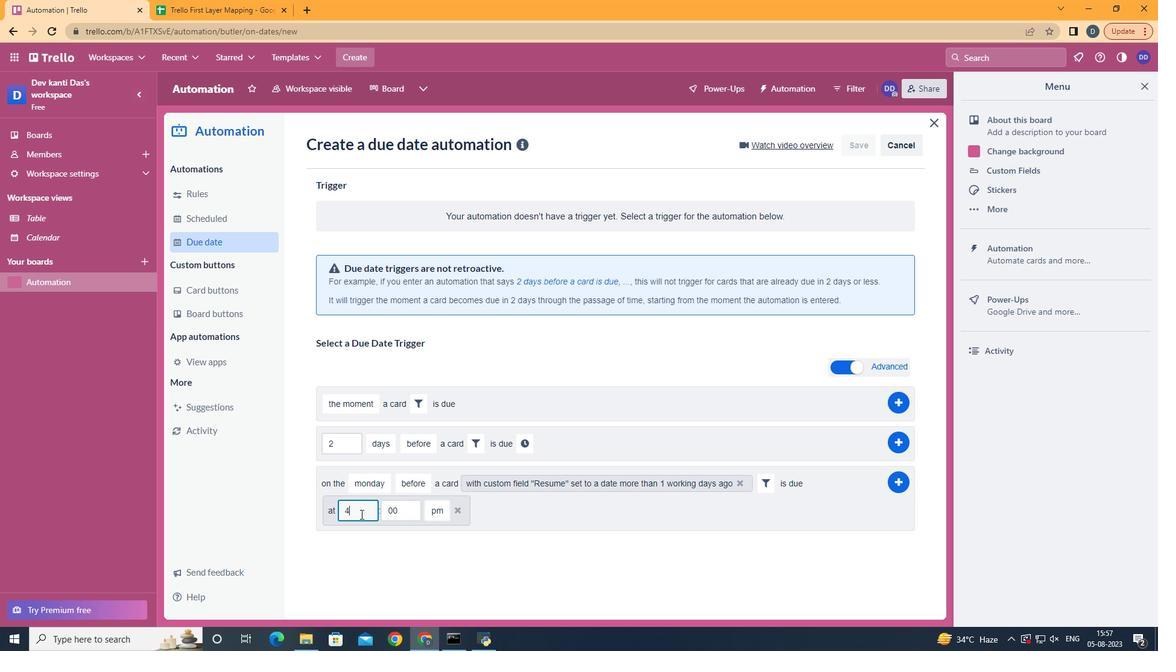 
Action: Mouse pressed left at (362, 516)
Screenshot: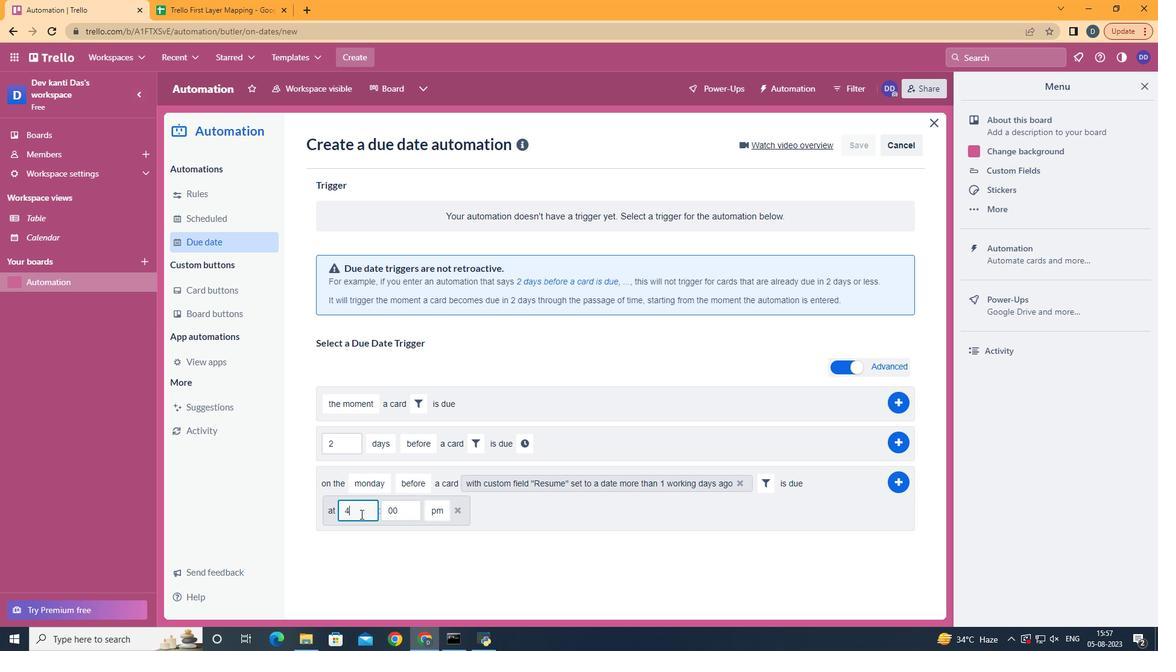 
Action: Mouse moved to (349, 521)
Screenshot: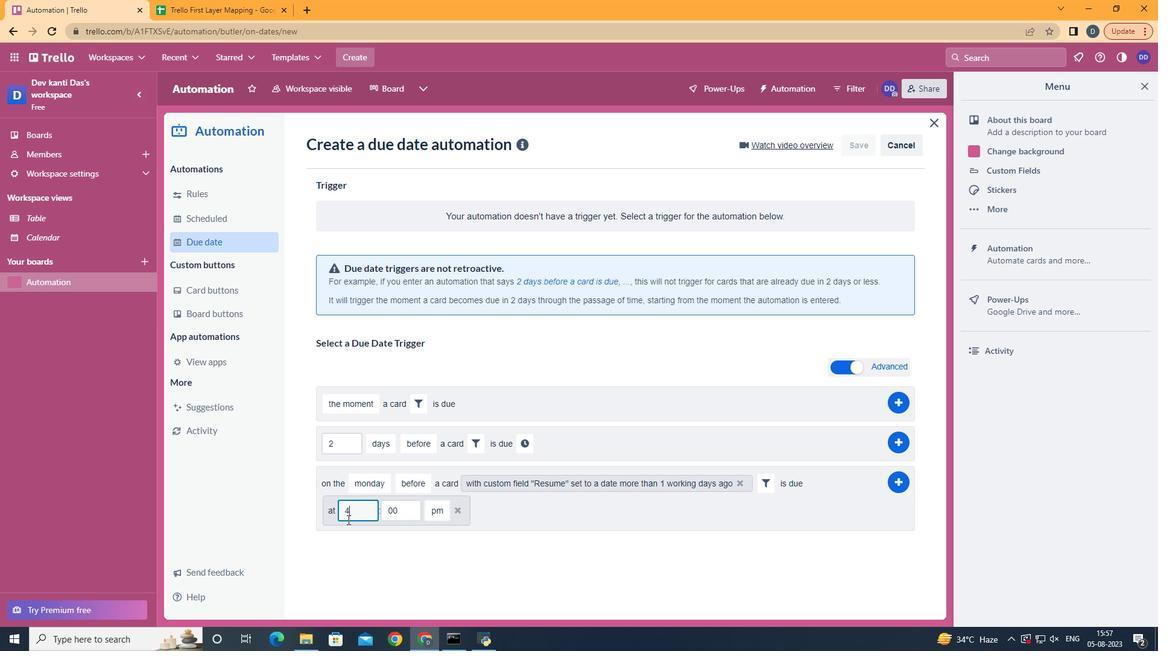 
Action: Key pressed <Key.backspace>11
Screenshot: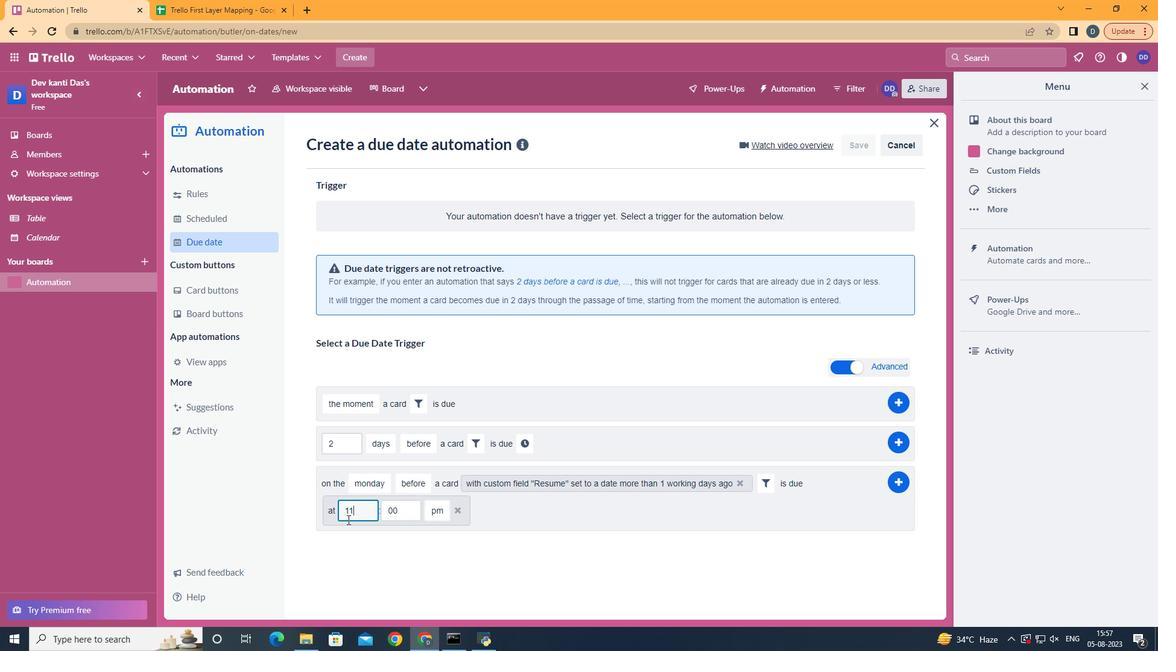 
Action: Mouse moved to (442, 534)
Screenshot: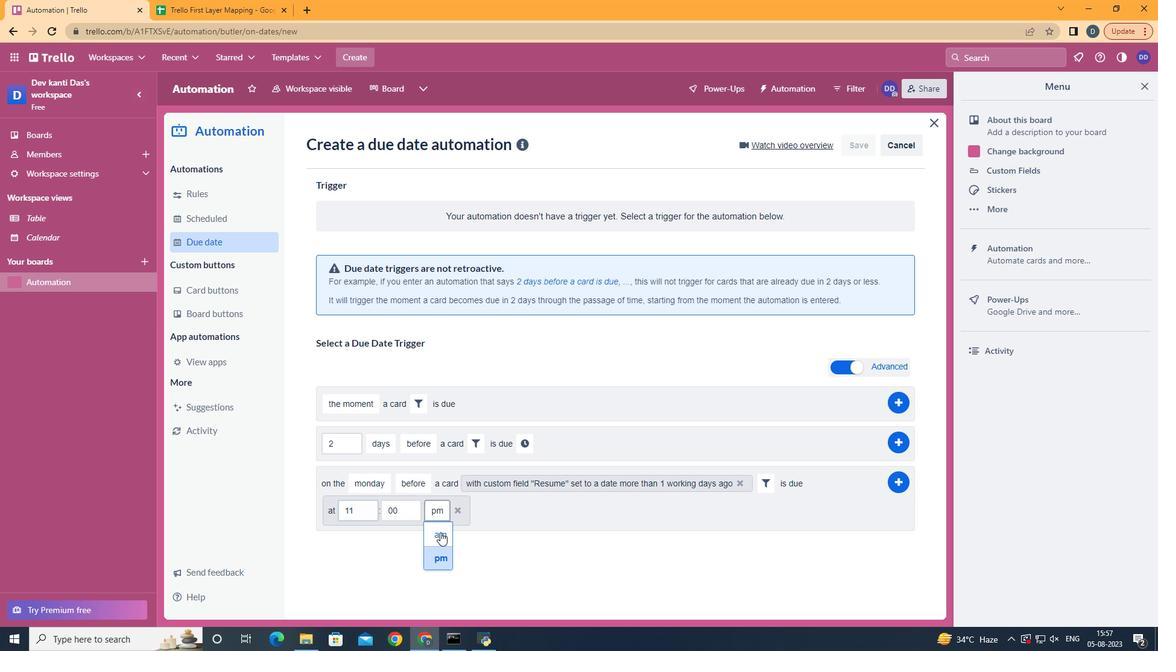 
Action: Mouse pressed left at (442, 534)
Screenshot: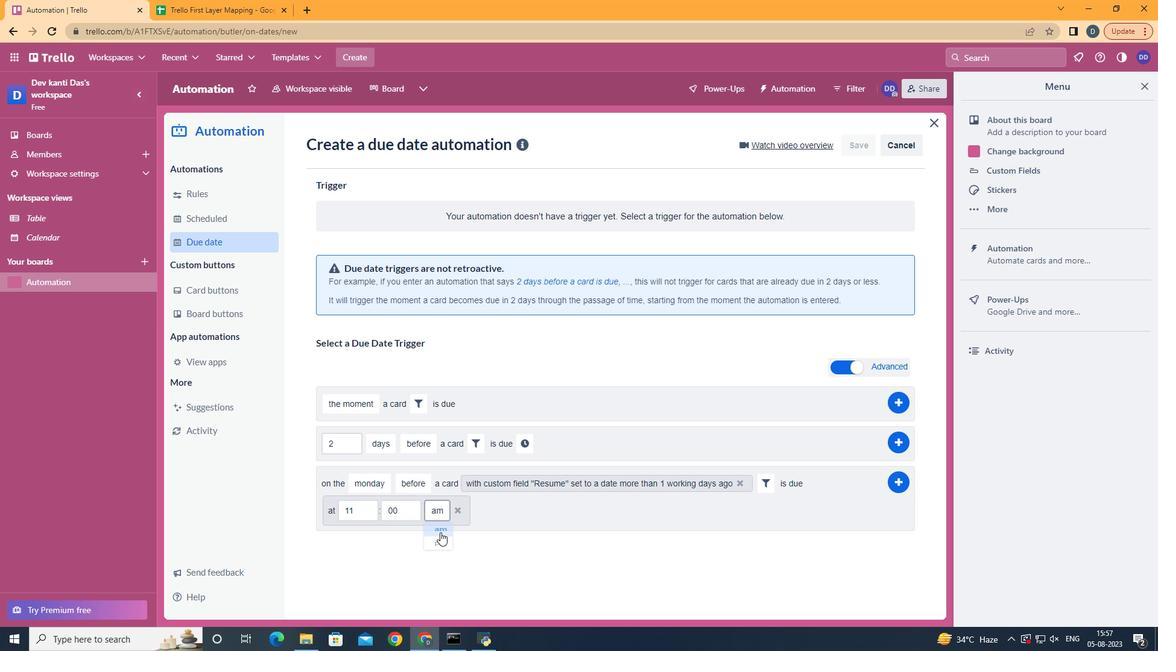
Action: Mouse moved to (898, 487)
Screenshot: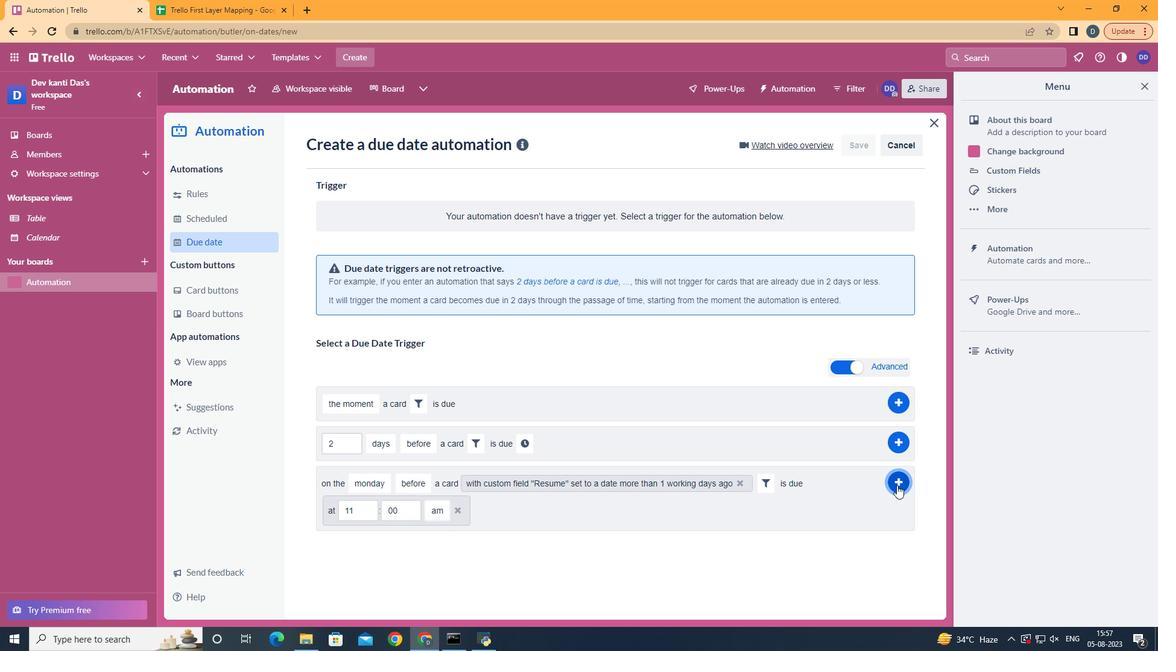 
Action: Mouse pressed left at (898, 487)
Screenshot: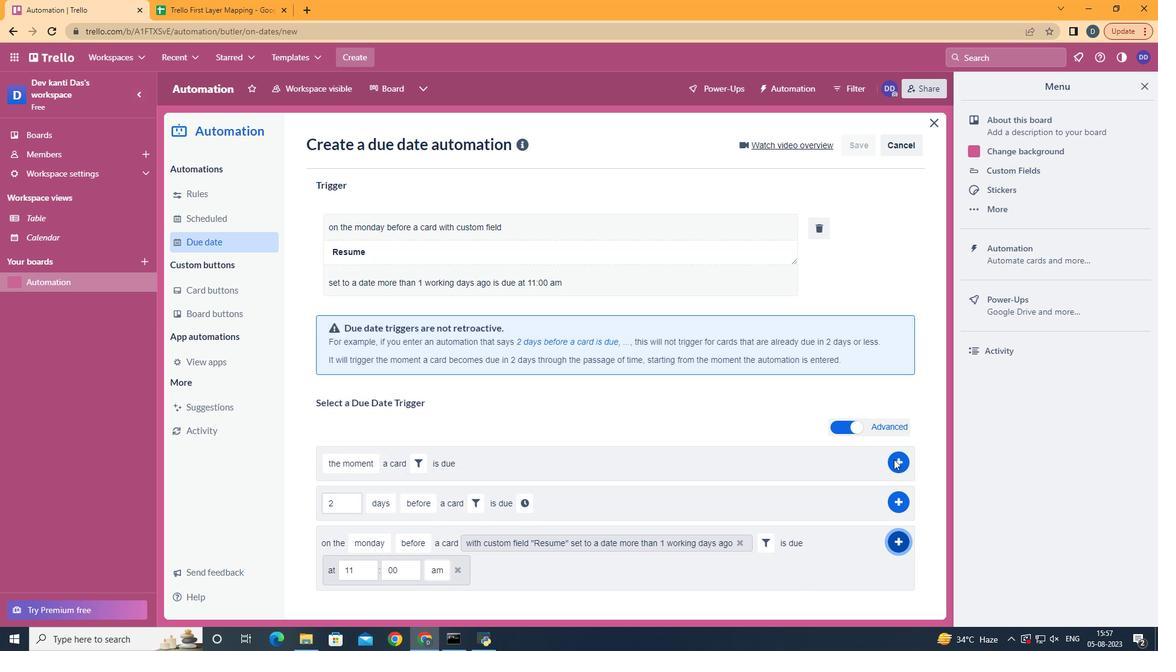 
Action: Mouse moved to (609, 205)
Screenshot: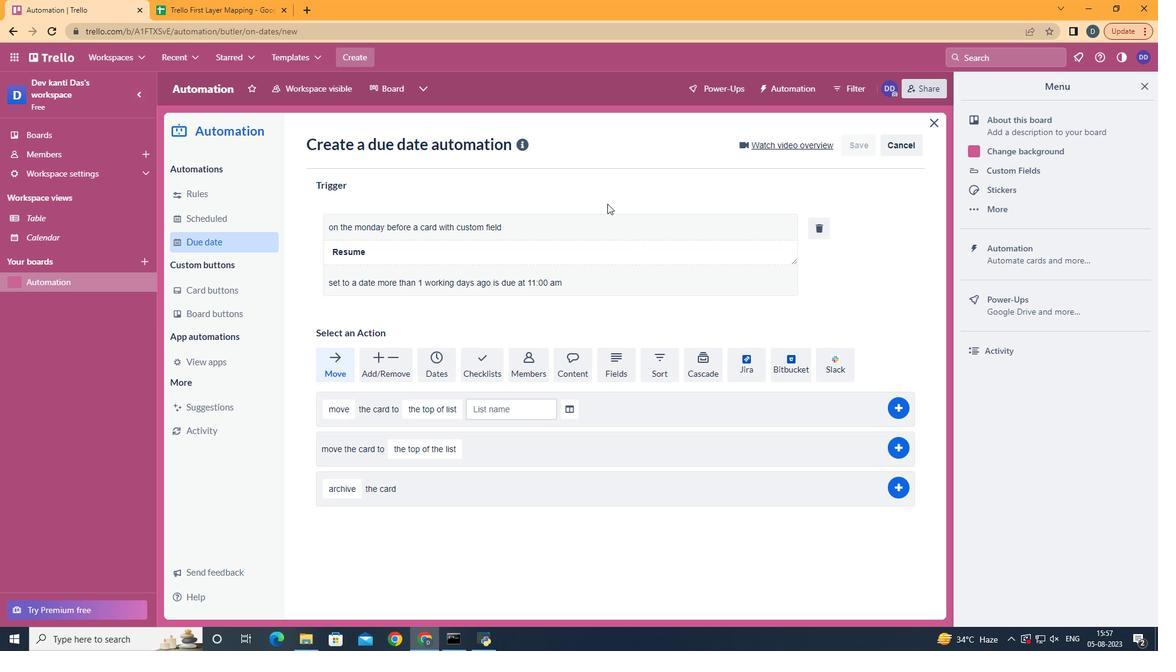 
